 Task: Declare an array of objects representing planets with name and distance from the sun properties in JavaScript.
Action: Mouse moved to (233, 183)
Screenshot: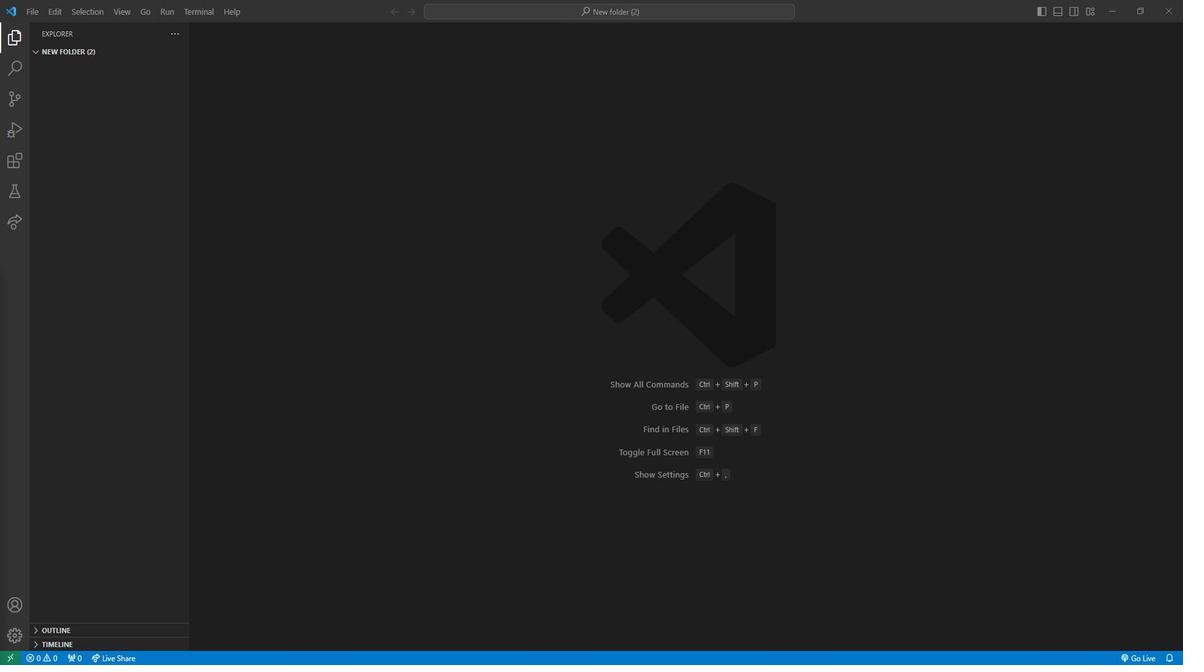 
Action: Mouse pressed left at (233, 183)
Screenshot: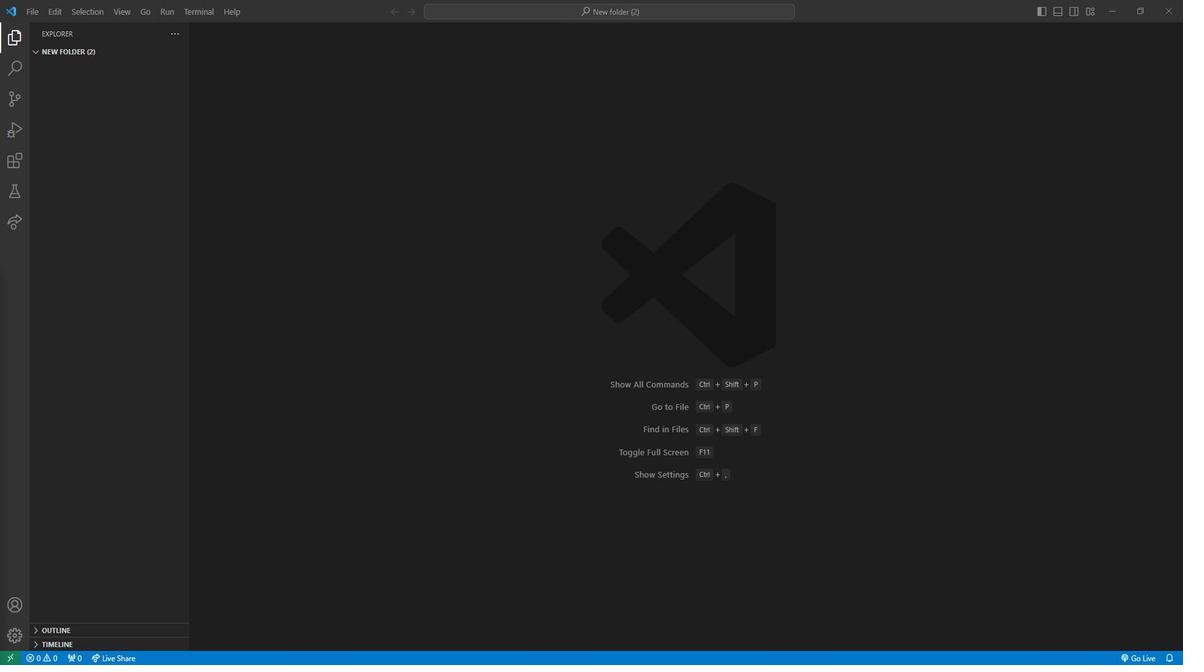 
Action: Mouse moved to (233, 183)
Screenshot: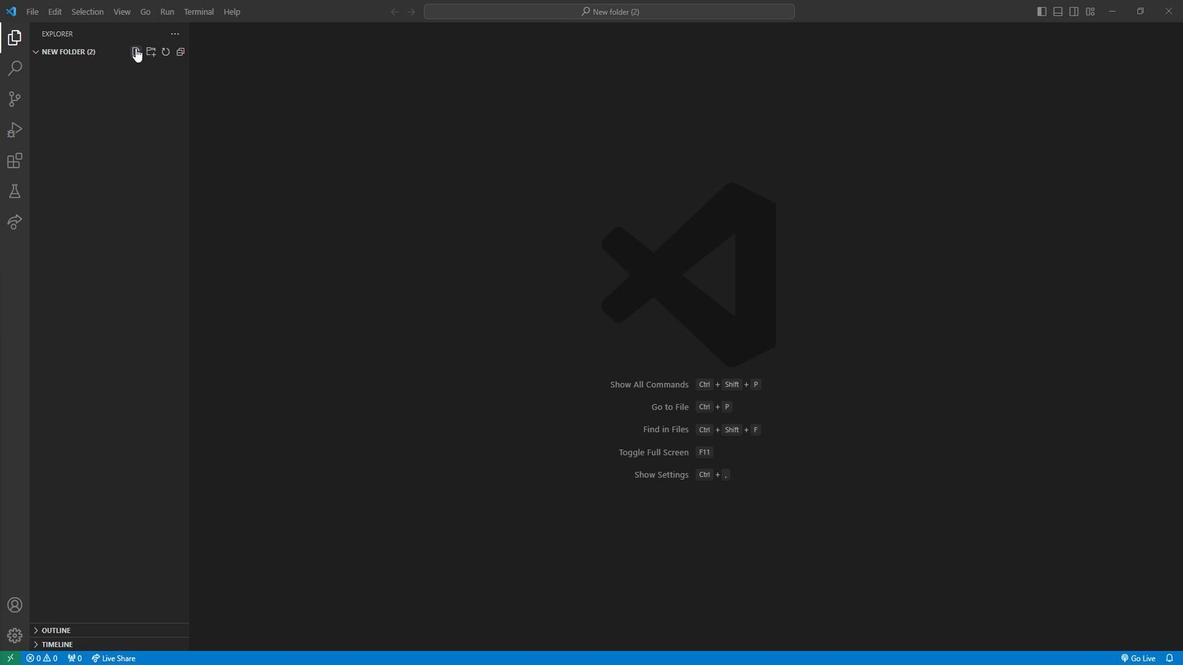 
Action: Mouse pressed left at (233, 183)
Screenshot: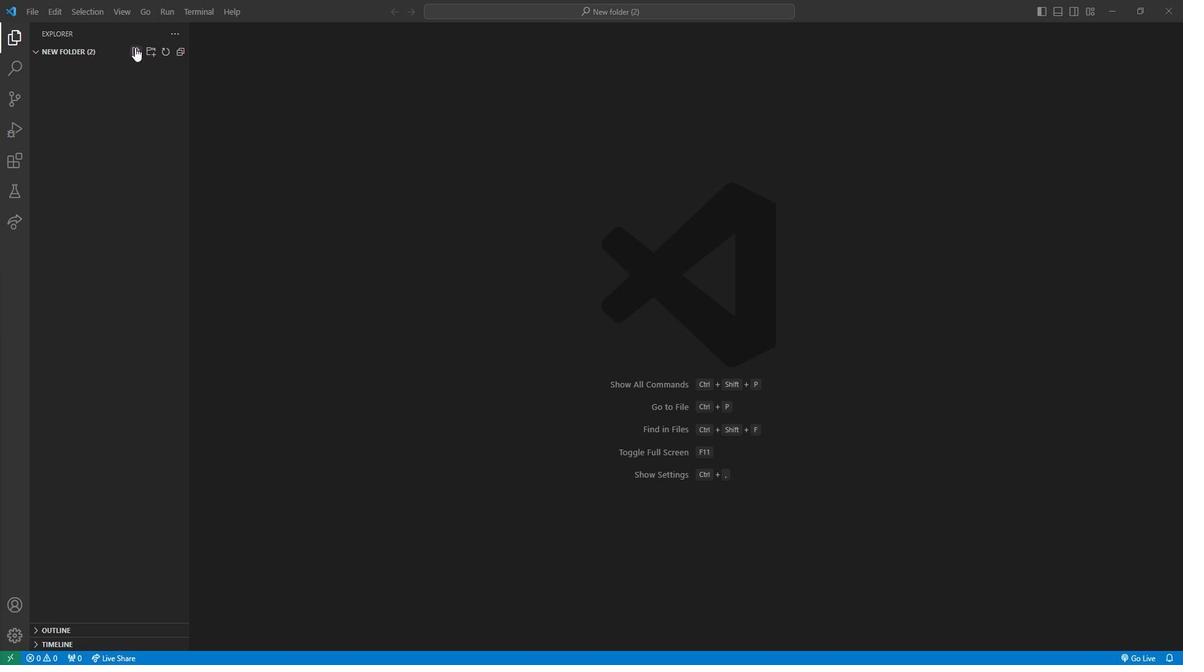 
Action: Mouse moved to (233, 183)
Screenshot: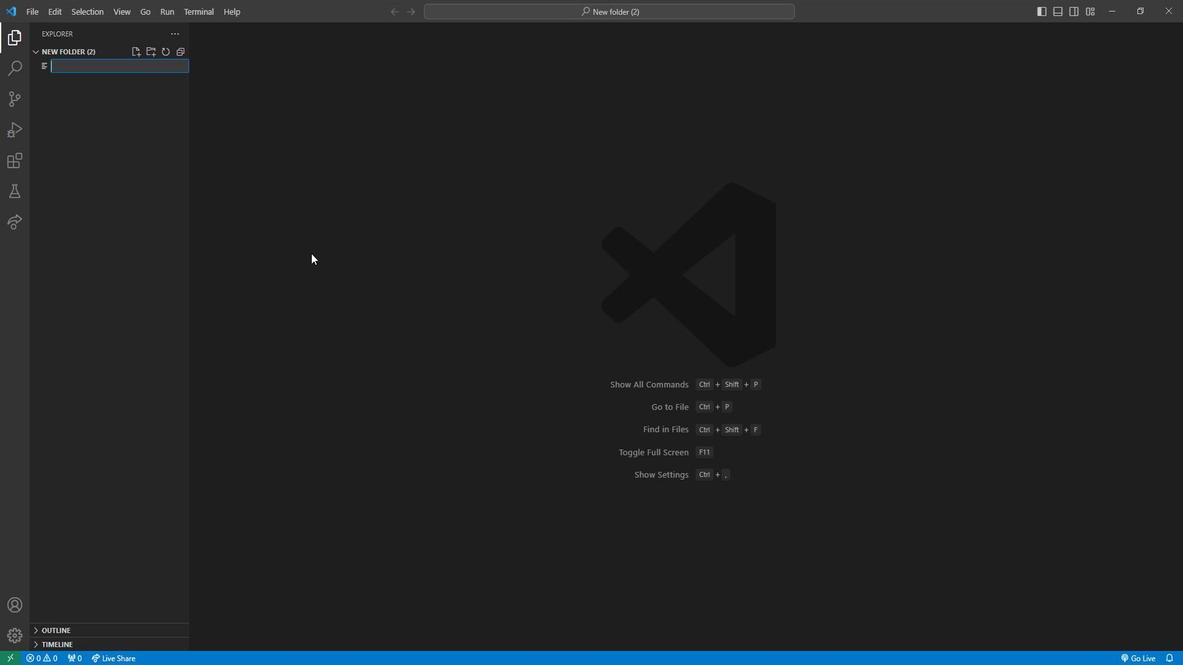 
Action: Key pressed 1.js<Key.enter>//<Key.caps_lock>A<Key.caps_lock>rray<Key.space>of<Key.space>planet<Key.space>objects<Key.enter>cob<Key.backspace>nst<Key.space>planets<Key.space>=<Key.space>[<Key.enter><Key.shift_r>{<Key.space>name<Key.shift_r>:<Key.space>'<Key.caps_lock>M<Key.caps_lock>ercury<Key.right>,<Key.space>distance<Key.caps_lock>F<Key.caps_lock>rom<Key.caps_lock>S<Key.caps_lock>un<Key.shift_r>:<Key.space>36<Key.right>,<Key.enter><Key.shift_r>{<Key.space>b<Key.backspace>name<Key.shift_r>:<Key.space>'<Key.caps_lock>V<Key.caps_lock>enus<Key.right>,<Key.space>distance<Key.caps_lock>F<Key.caps_lock>rom<Key.caps_lock>S<Key.caps_lock>un<Key.shift_r>:<Key.space>67<Key.space><Key.up><Key.right><Key.space><Key.down>,<Key.enter><Key.shift_r>{<Key.space>name<Key.shift_r>:<Key.space>'<Key.caps_lock>E<Key.caps_lock>arth<Key.right>,<Key.space>distance<Key.caps_lock>F<Key.caps_lock>rom<Key.caps_lock>S<Key.caps_lock>un<Key.shift_r>:<Key.space>93<Key.space><Key.right>,<Key.enter><Key.shift_r>{<Key.space>name<Key.shift_r>:<Key.space>'<Key.caps_lock>M<Key.caps_lock>ars<Key.right>,<Key.space>distance<Key.caps_lock>F<Key.caps_lock>rom<Key.space><Key.backspace><Key.caps_lock>S<Key.caps_lock>un<Key.shift_r>:<Key.space>142<Key.space><Key.right>,<Key.enter><Key.shift_r>{<Key.space>name<Key.shift_r>:<Key.space>'<Key.caps_lock>H<Key.backspace>J<Key.caps_lock>upiter<Key.right>,<Key.space>distance<Key.caps_lock>F<Key.caps_lock>rom<Key.caps_lock>S<Key.caps_lock>un<Key.shift_r>:<Key.space>886<Key.right>;<Key.left><Key.space><Key.right><Key.left><Key.left><Key.left><Key.right><Key.right><Key.backspace><Key.left><Key.space><Key.backspace><Key.backspace><Key.backspace><Key.backspace>484<Key.space><Key.right><Key.right><Key.backspace>,<Key.enter><Key.shift_r><Key.shift_r>{n<Key.backspace><Key.space>name<Key.shift_r>:<Key.space>'<Key.caps_lock><Key.caps_lock>a<Key.backspace><Key.caps_lock>S<Key.caps_lock>aturn<Key.right>,<Key.space>distance<Key.caps_lock>F<Key.caps_lock>rom<Key.caps_lock>S<Key.caps_lock>un<Key.shift_r>:<Key.space>886<Key.right><Key.left><Key.space><Key.right>,<Key.enter><Key.shift_r>{<Key.space>nam<Key.caps_lock><Key.caps_lock>e<Key.shift_r>:<Key.space>'<Key.caps_lock>U<Key.caps_lock>ranus<Key.right>,<Key.space>distance<Key.caps_lock>F<Key.caps_lock>rom<Key.caps_lock>S<Key.caps_lock>un<Key.shift_r>:<Key.space>1782<Key.space><Key.right>,<Key.enter><Key.shift_r>{<Key.space>name<Key.shift_r>:<Key.space>'<Key.caps_lock>N<Key.caps_lock>eptune<Key.right>,<Key.space>distance<Key.caps_lock>F<Key.caps_lock>rom<Key.caps_lock>S<Key.caps_lock>un<Key.shift_r>:<Key.space>2793<Key.right>,<Key.down>;<Key.enter><Key.enter>//<Key.caps_lock>A<Key.caps_lock>ccessing<Key.space>individual<Key.space>planet<Key.space>properties<Key.enter>console.log<Key.shift_r>(planet[2<Key.right>.name<Key.right>;<Key.enter>console.log<Key.shift_r>(planet[5<Key.right>.distance
Screenshot: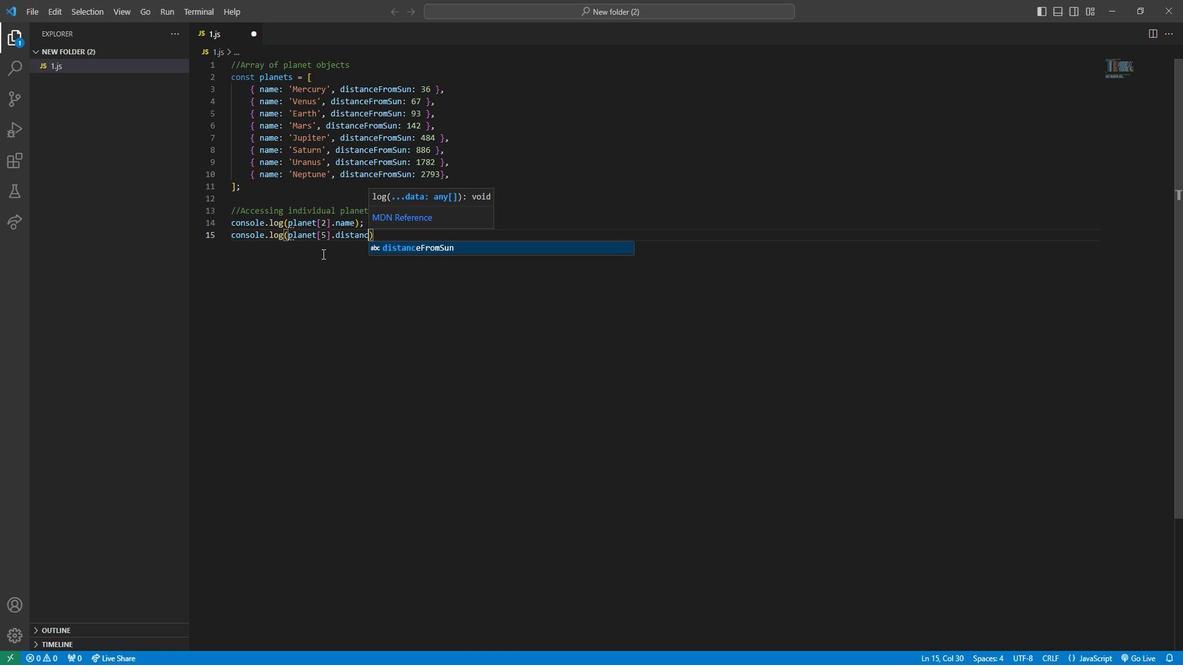
Action: Mouse moved to (233, 183)
Screenshot: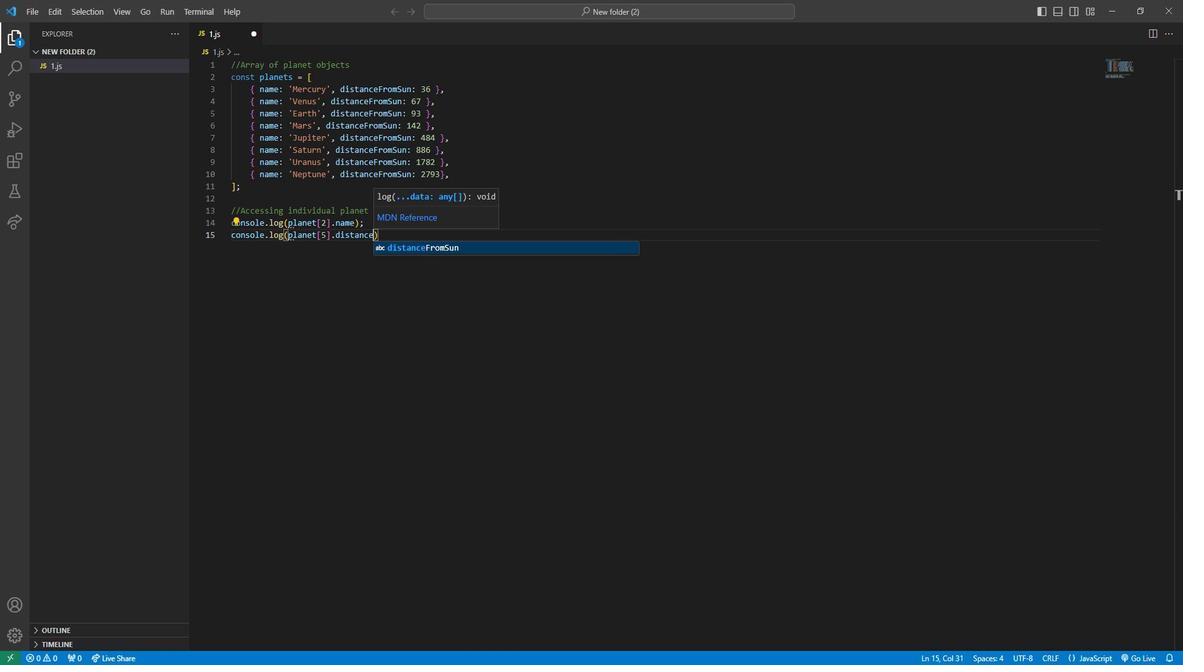 
Action: Mouse scrolled (233, 183) with delta (0, 0)
Screenshot: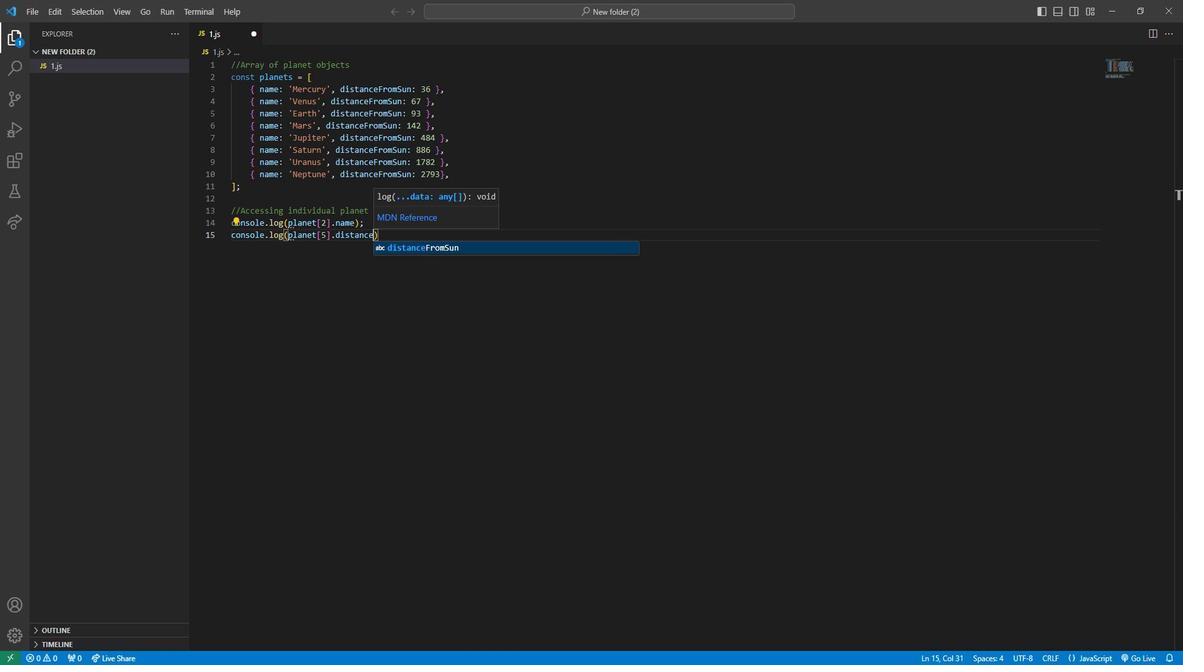 
Action: Mouse moved to (233, 183)
Screenshot: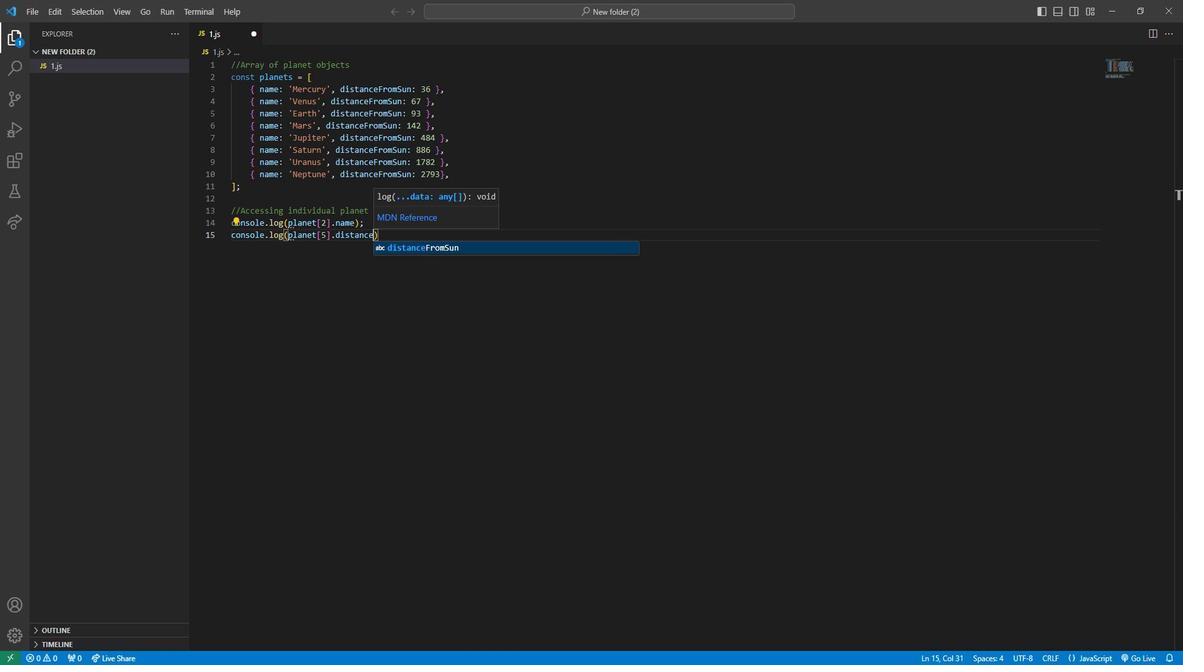 
Action: Mouse scrolled (233, 183) with delta (0, 0)
Screenshot: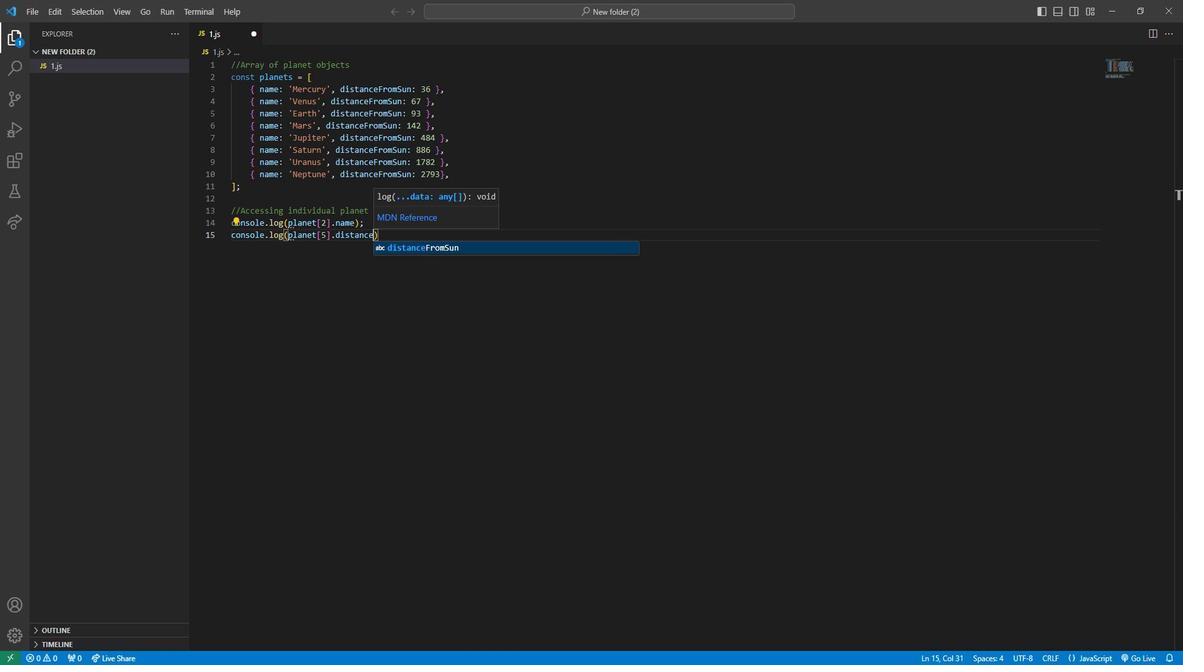 
Action: Mouse scrolled (233, 183) with delta (0, 0)
Screenshot: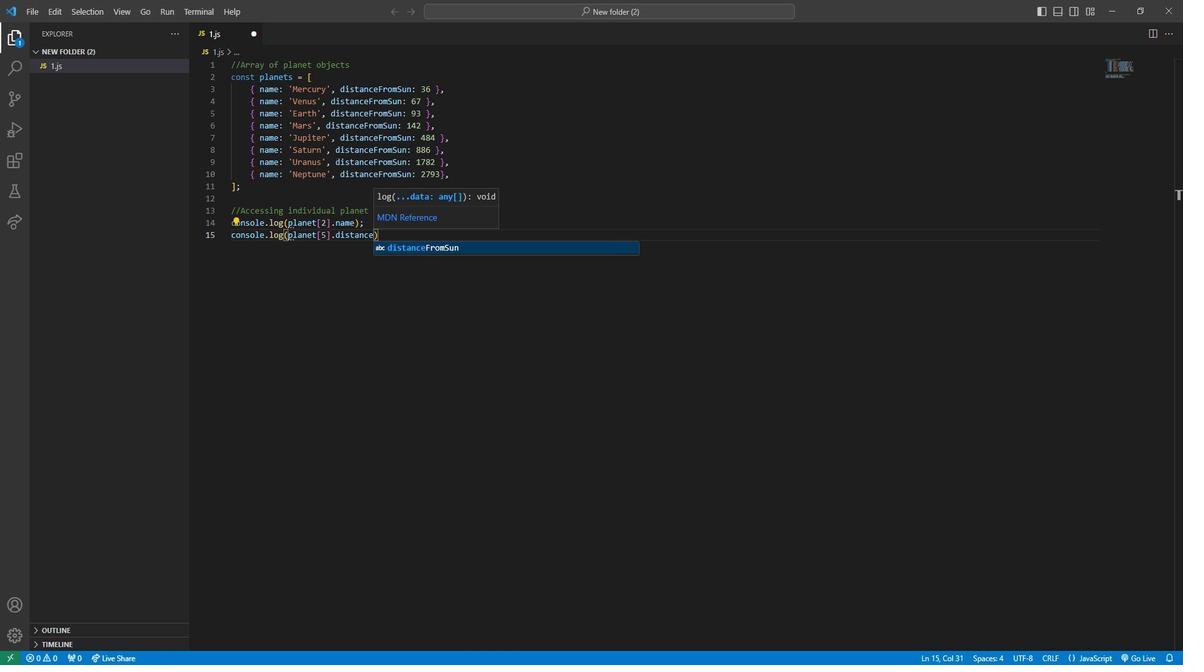 
Action: Mouse moved to (233, 183)
Screenshot: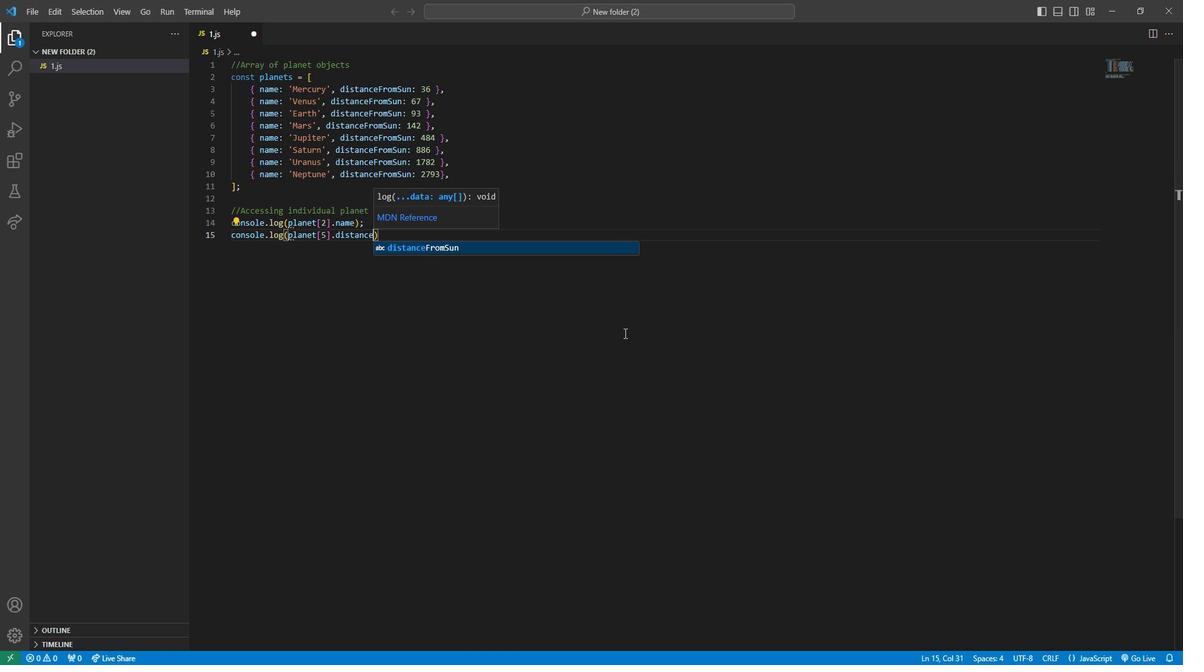 
Action: Key pressed <Key.caps_lock>F<Key.caps_lock>rom<Key.caps_lock>S<Key.caps_lock>un<Key.right>;ctrl+S
Screenshot: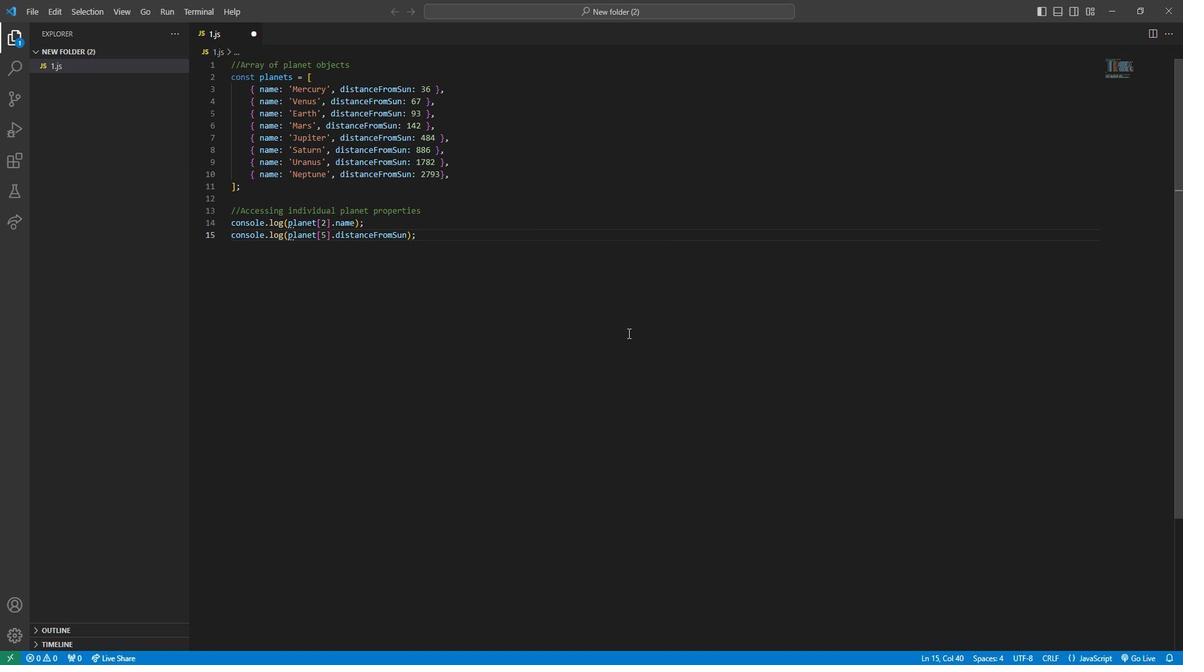 
Action: Mouse moved to (233, 183)
Screenshot: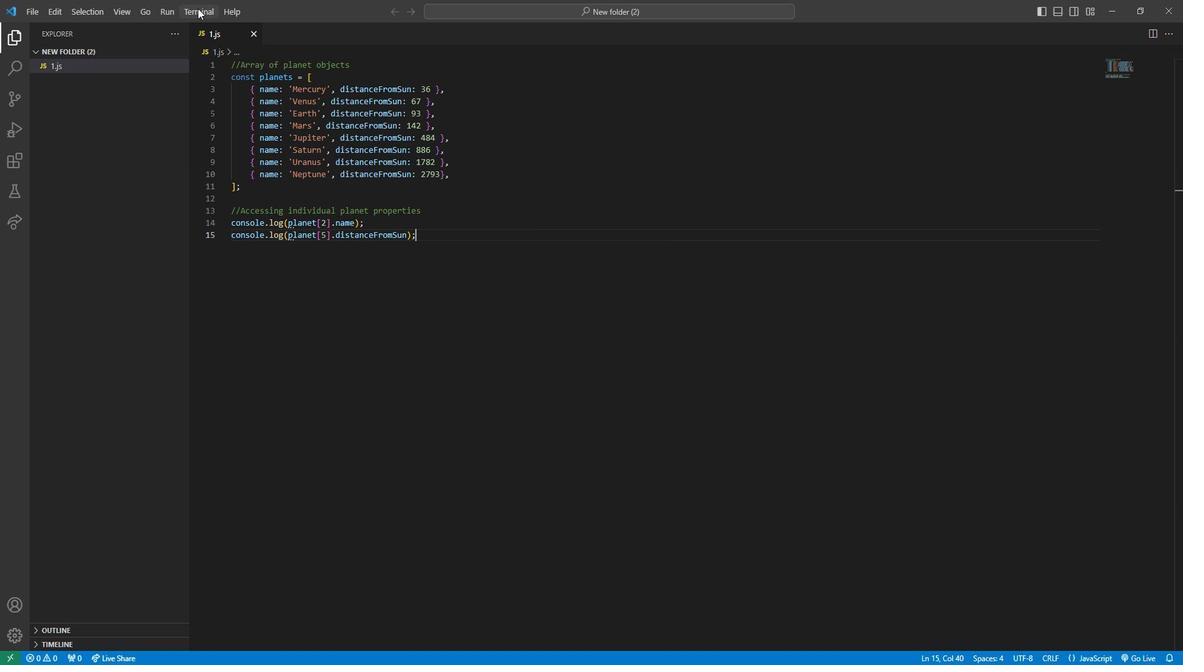 
Action: Mouse pressed left at (233, 183)
Screenshot: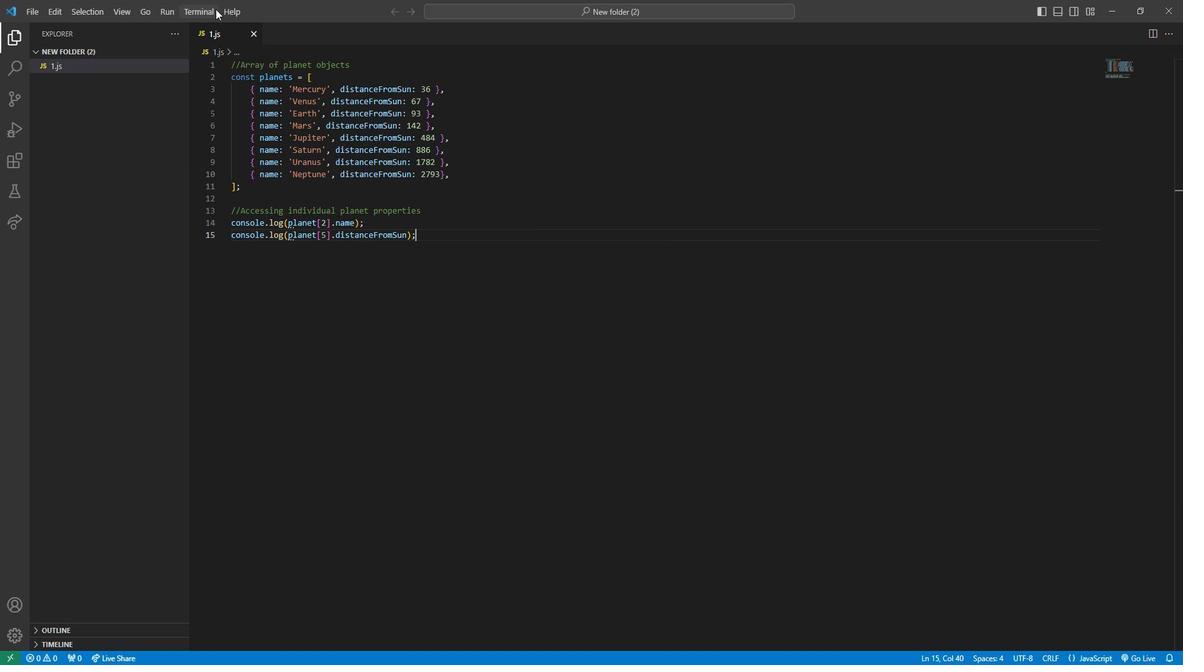 
Action: Mouse moved to (233, 183)
Screenshot: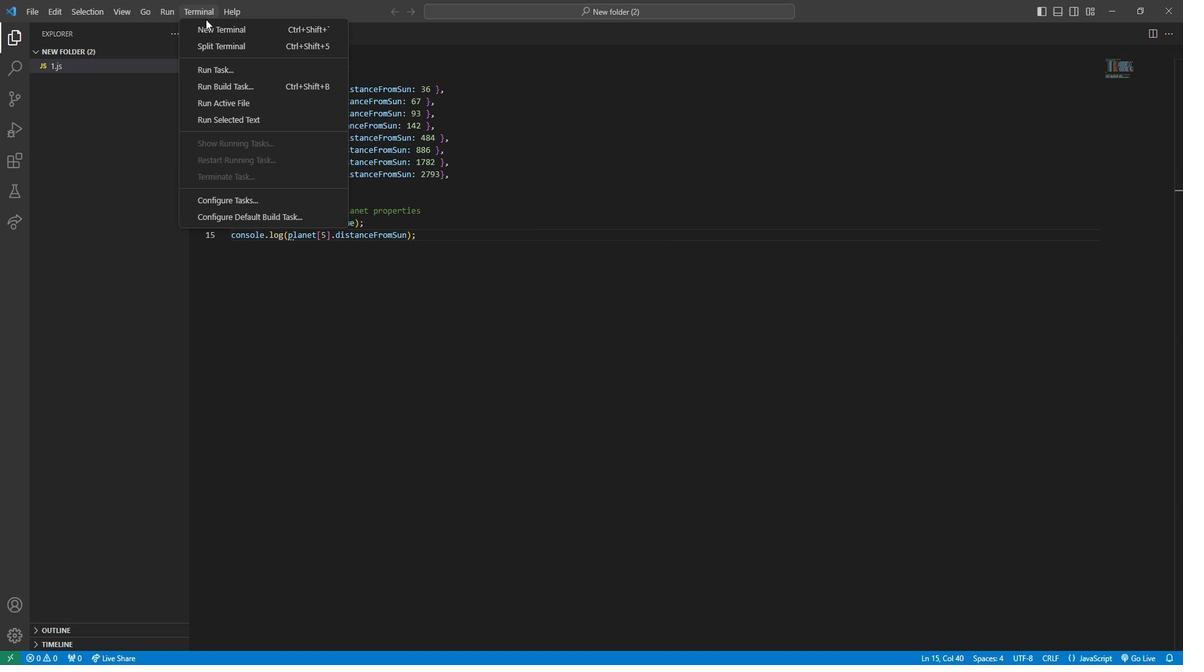 
Action: Mouse pressed left at (233, 183)
Screenshot: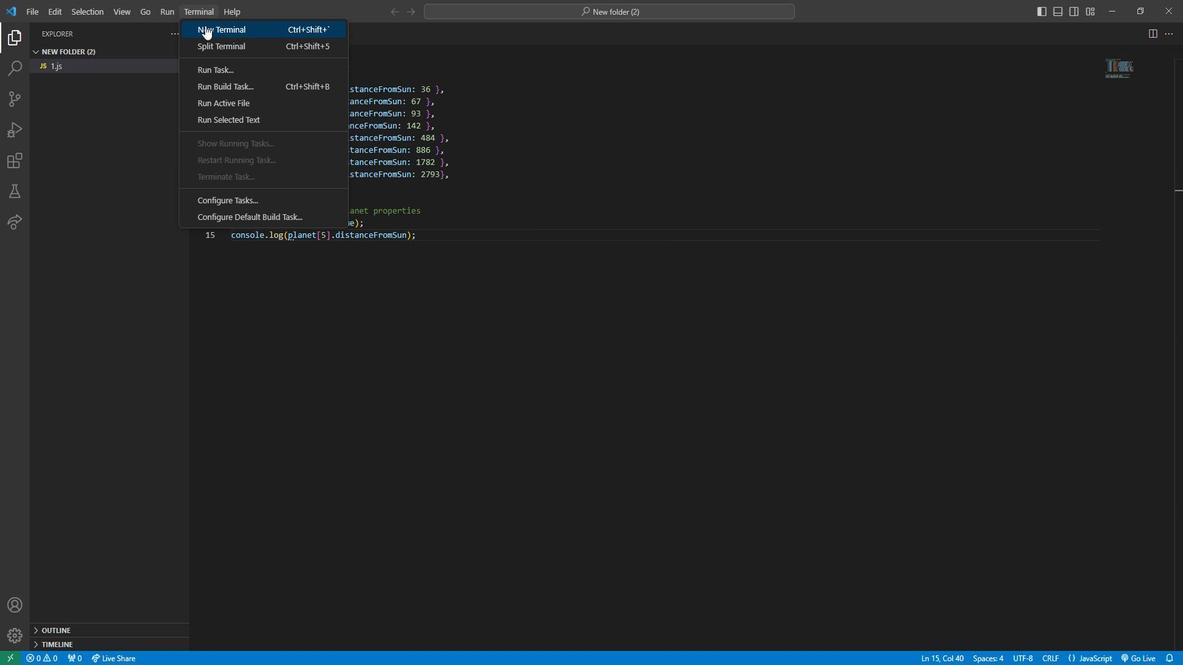
Action: Mouse moved to (233, 183)
Screenshot: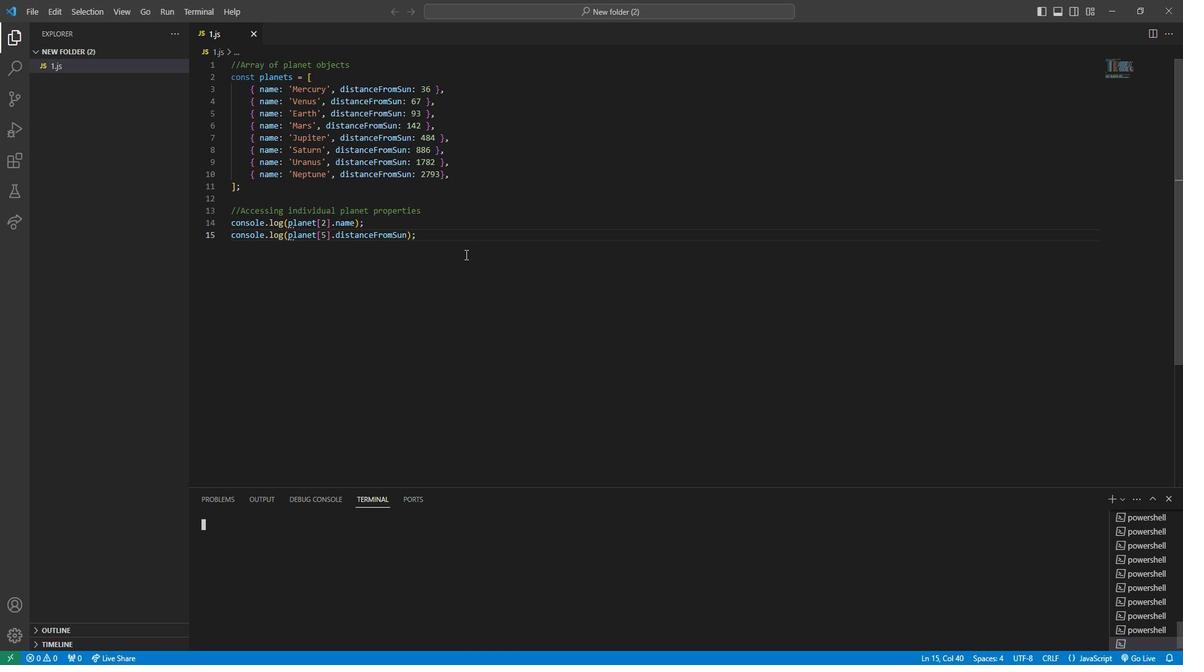 
Action: Key pressed node<Key.space>1.js<Key.enter>
Screenshot: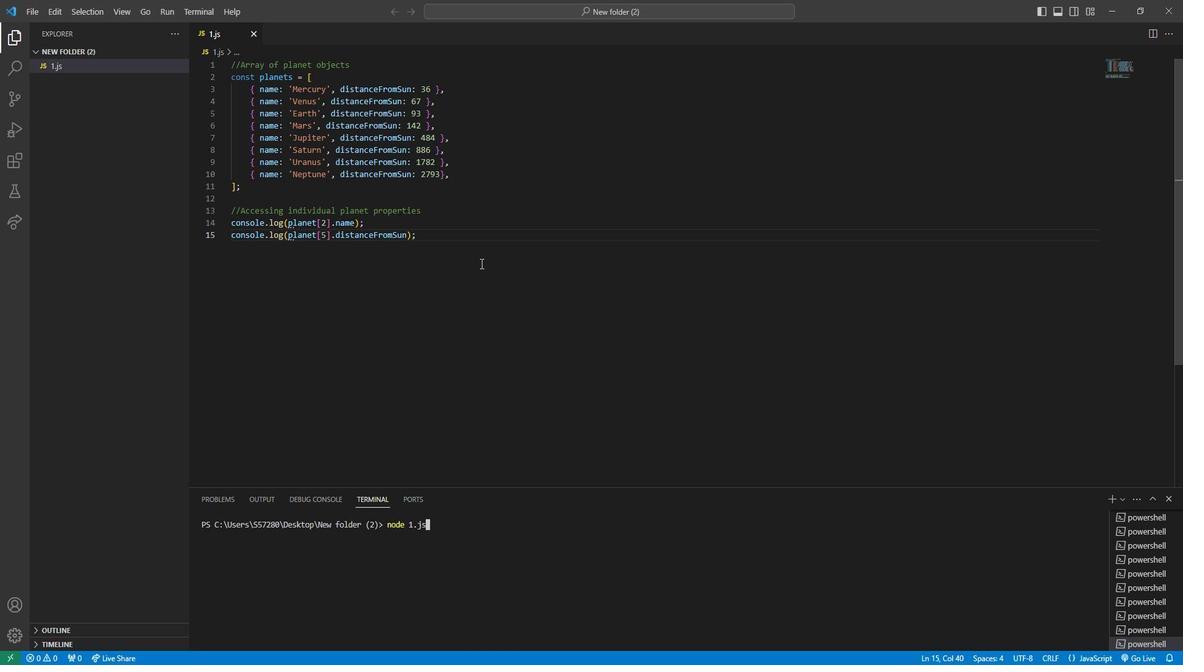 
Action: Mouse moved to (233, 183)
Screenshot: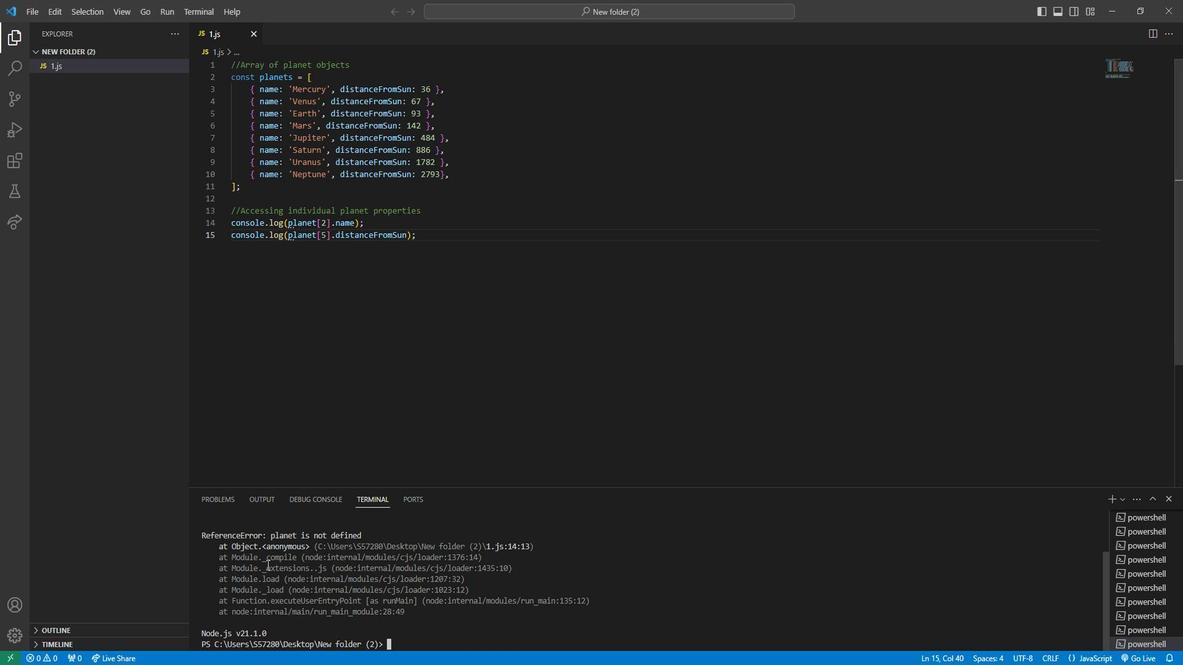 
Action: Mouse scrolled (233, 183) with delta (0, 0)
Screenshot: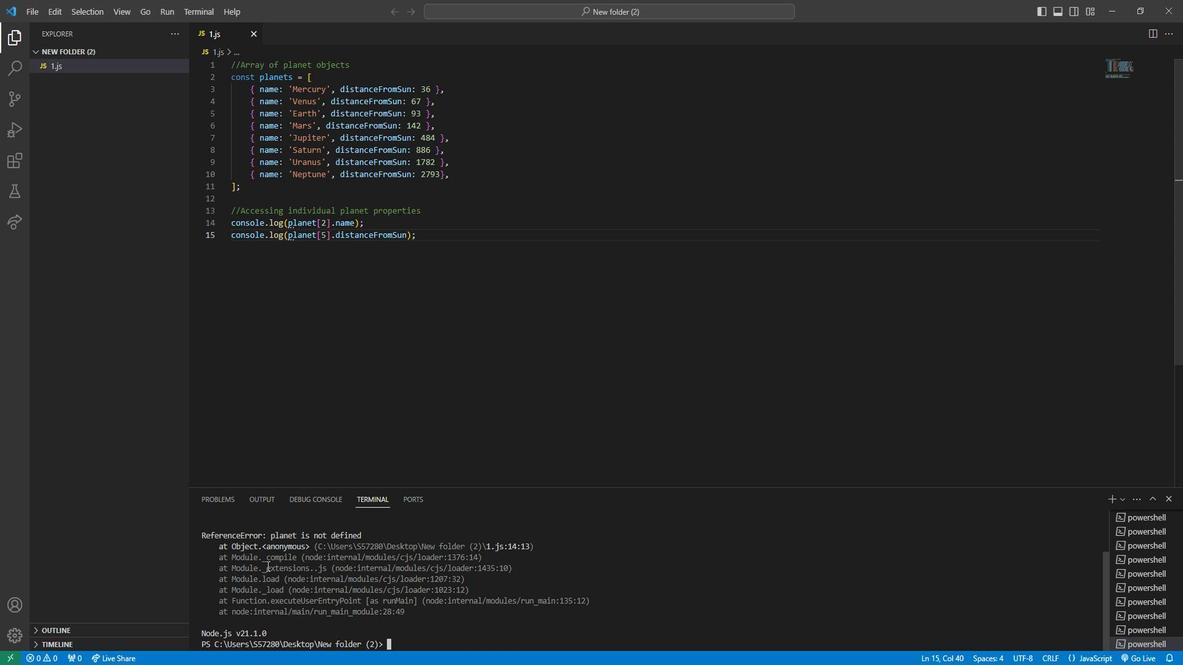 
Action: Mouse scrolled (233, 183) with delta (0, 0)
Screenshot: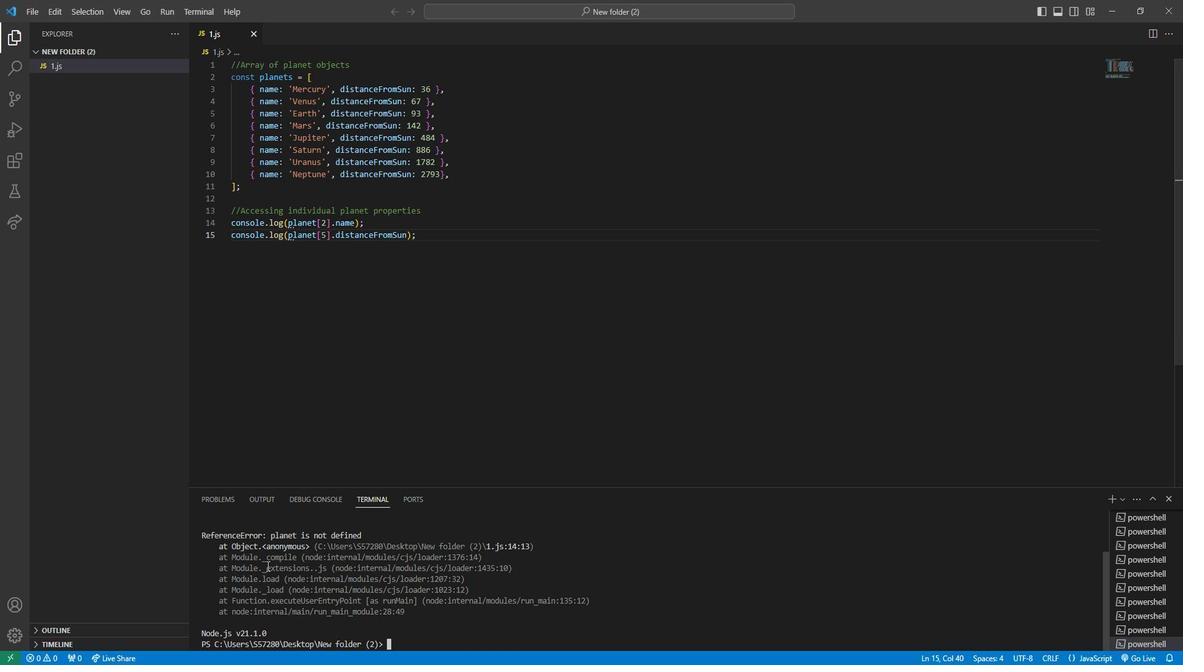 
Action: Mouse moved to (233, 183)
Screenshot: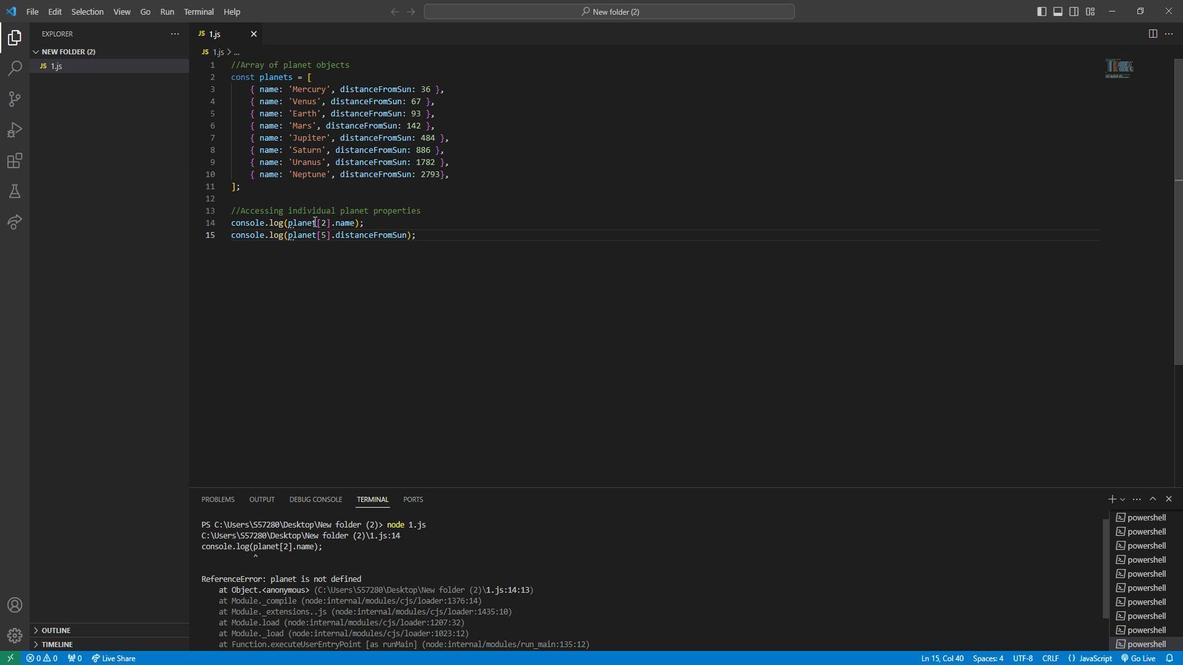 
Action: Mouse pressed left at (233, 183)
Screenshot: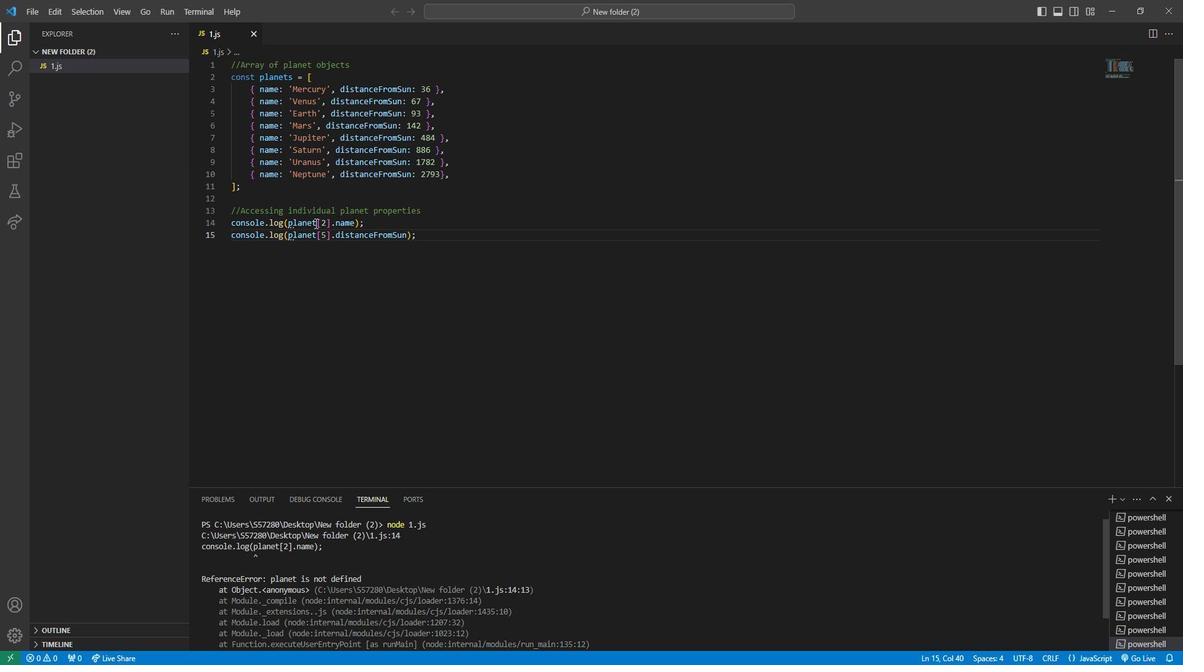 
Action: Mouse moved to (233, 183)
Screenshot: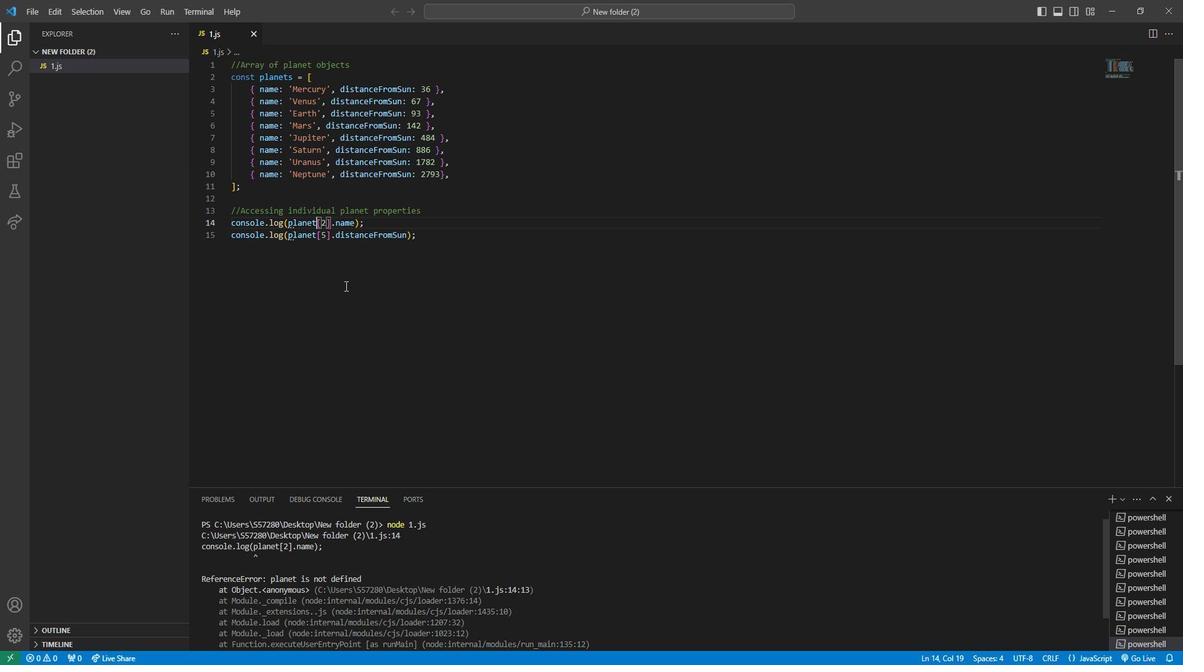 
Action: Key pressed s
Screenshot: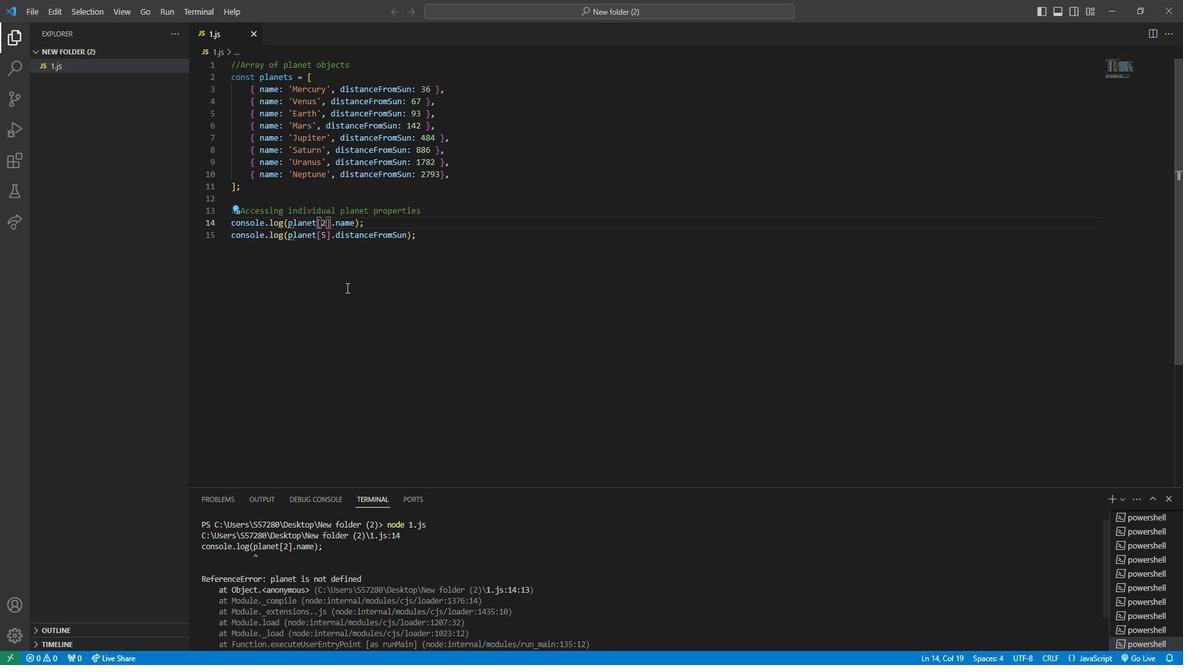 
Action: Mouse moved to (233, 183)
Screenshot: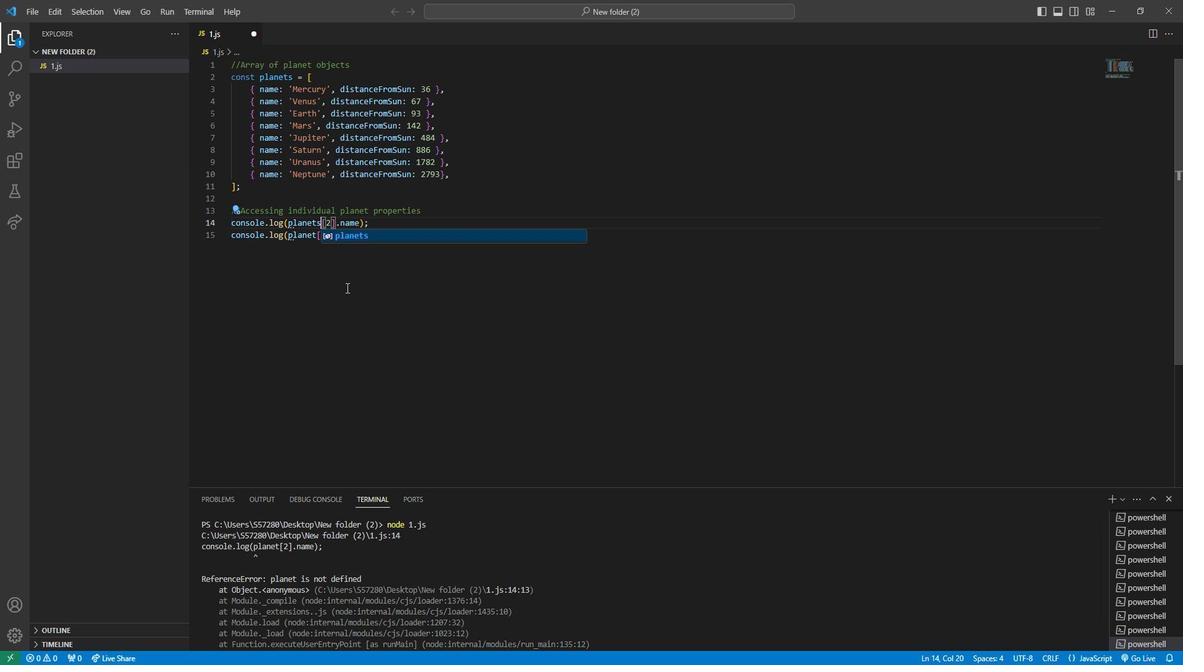 
Action: Key pressed ctrl+S
Screenshot: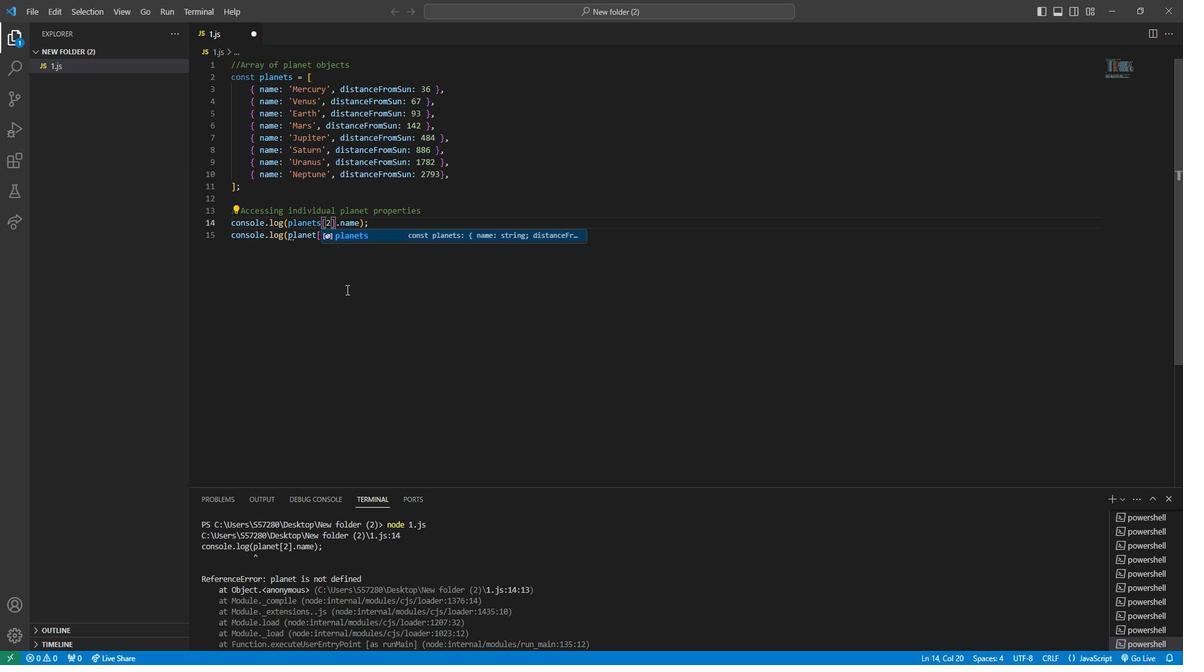 
Action: Mouse moved to (233, 183)
Screenshot: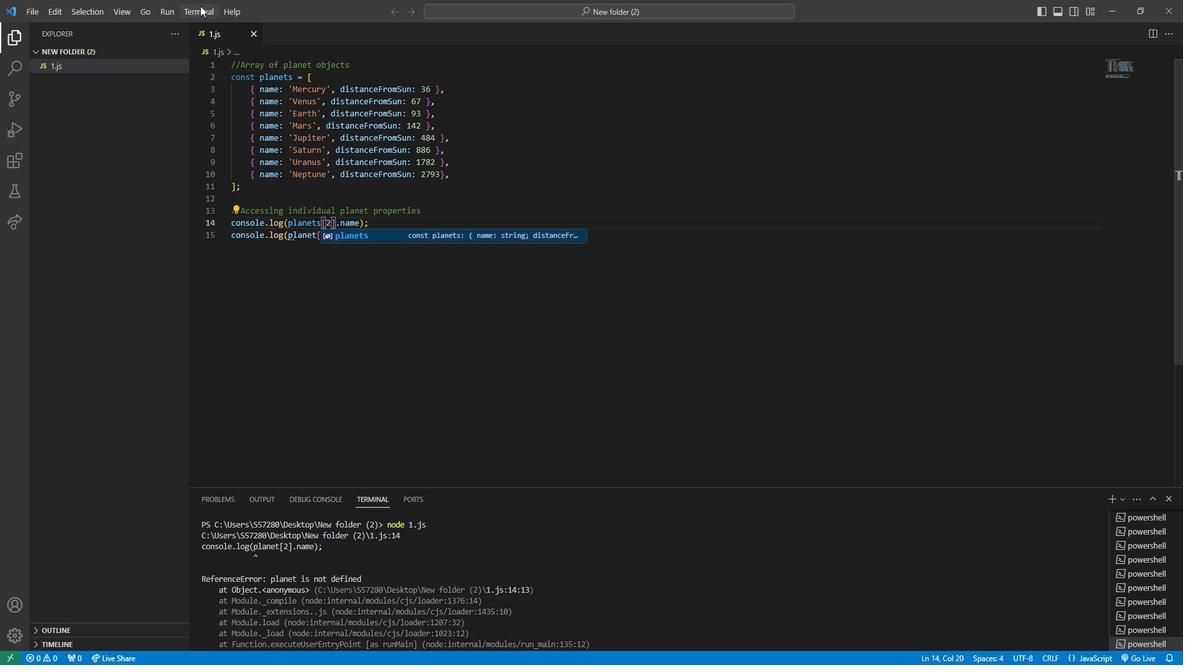 
Action: Mouse pressed left at (233, 183)
Screenshot: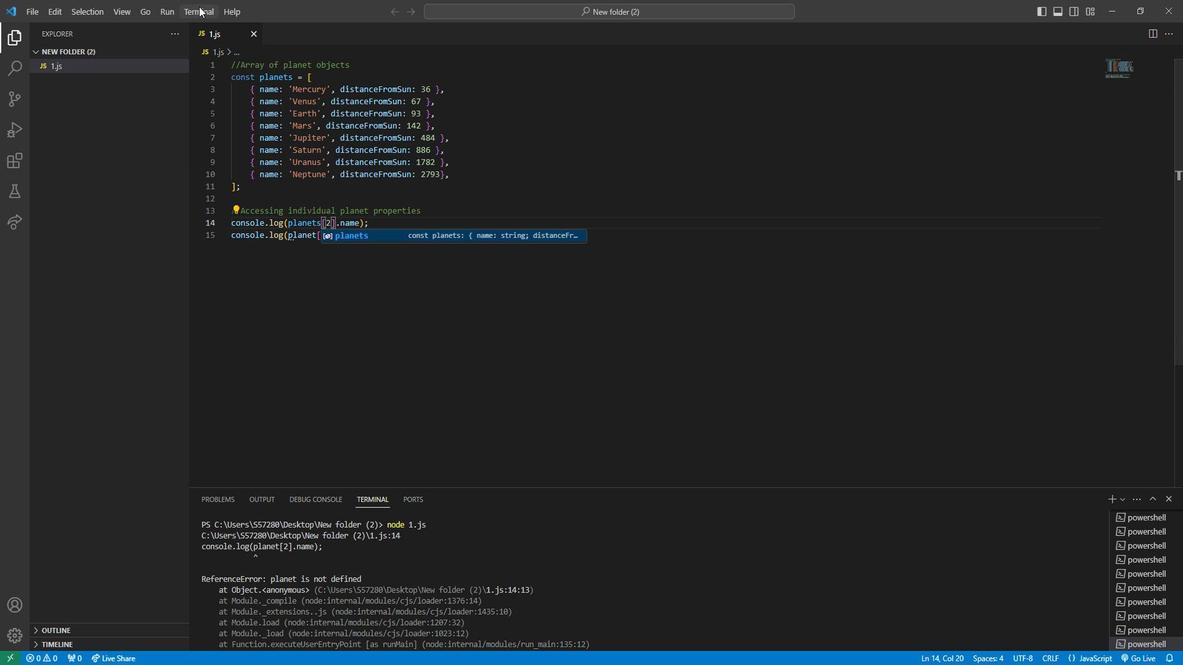 
Action: Mouse moved to (233, 183)
Screenshot: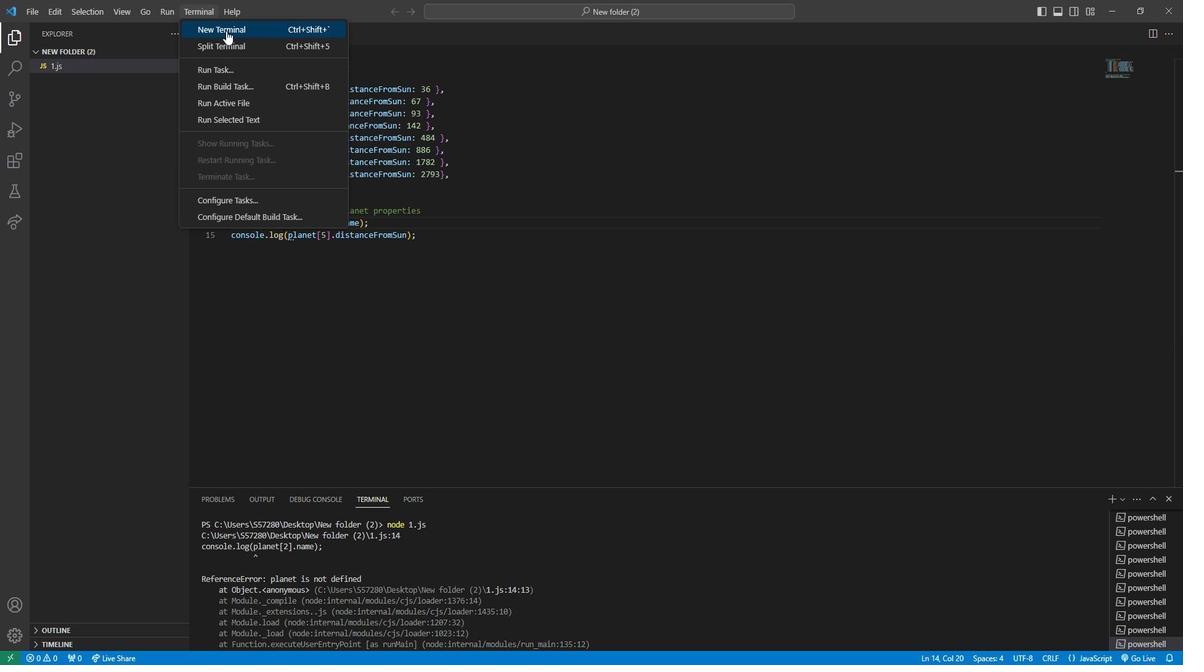 
Action: Mouse pressed left at (233, 183)
Screenshot: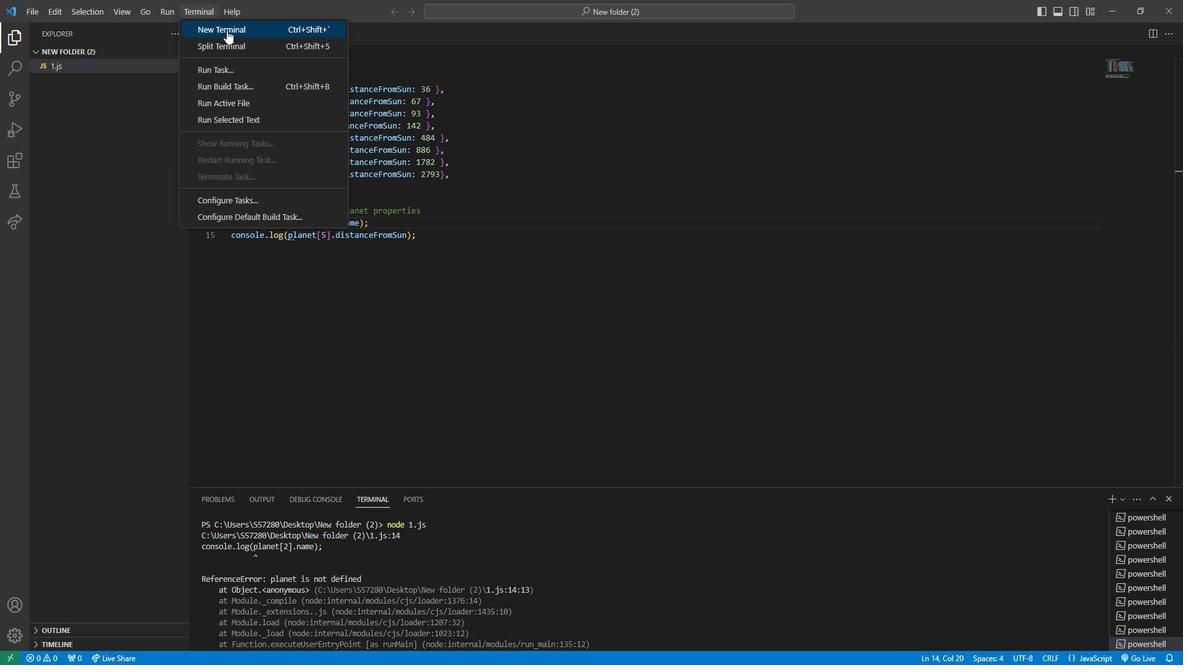 
Action: Mouse moved to (233, 183)
Screenshot: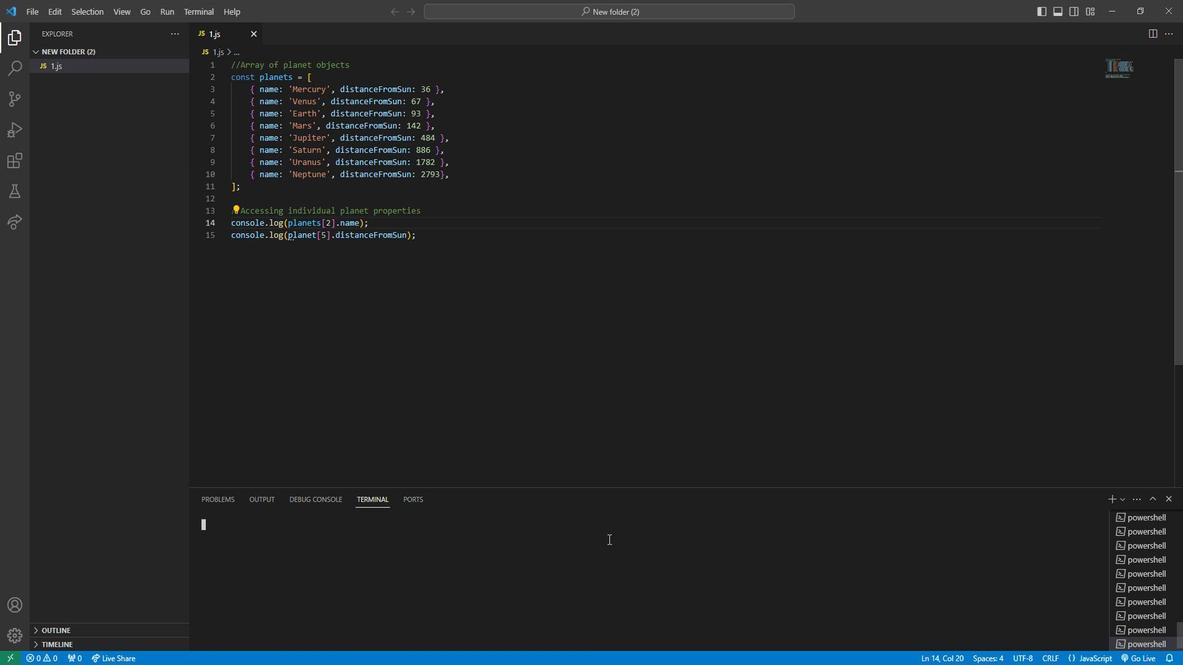 
Action: Key pressed node<Key.space>1.js<Key.enter>
Screenshot: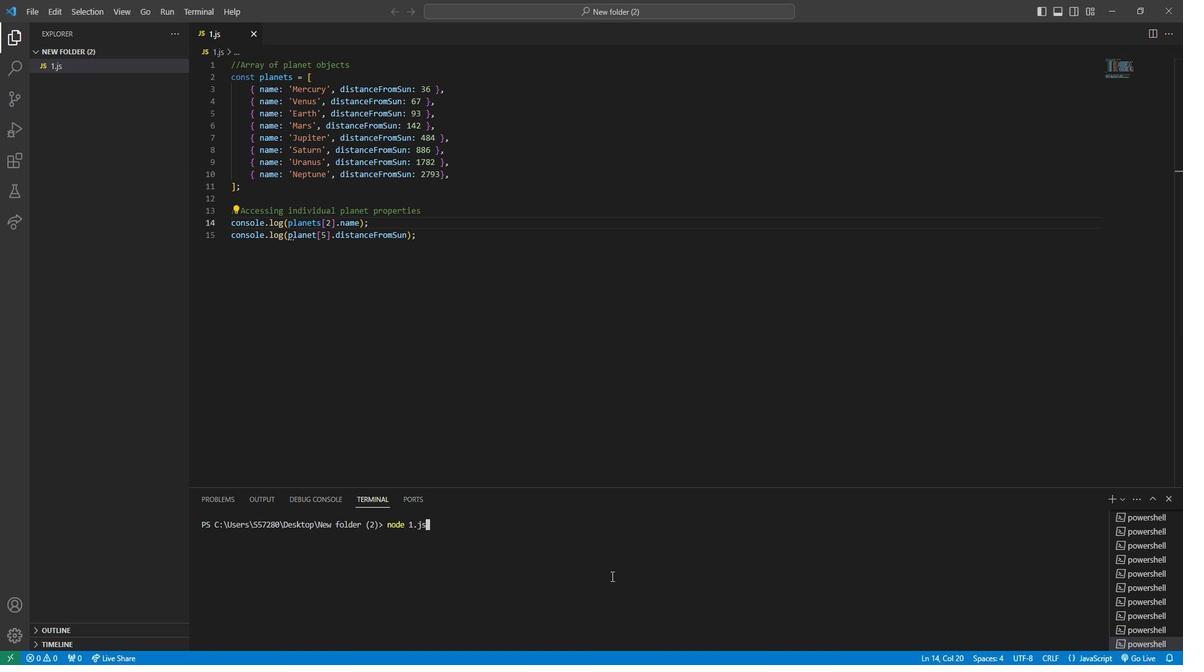 
Action: Mouse moved to (233, 183)
Screenshot: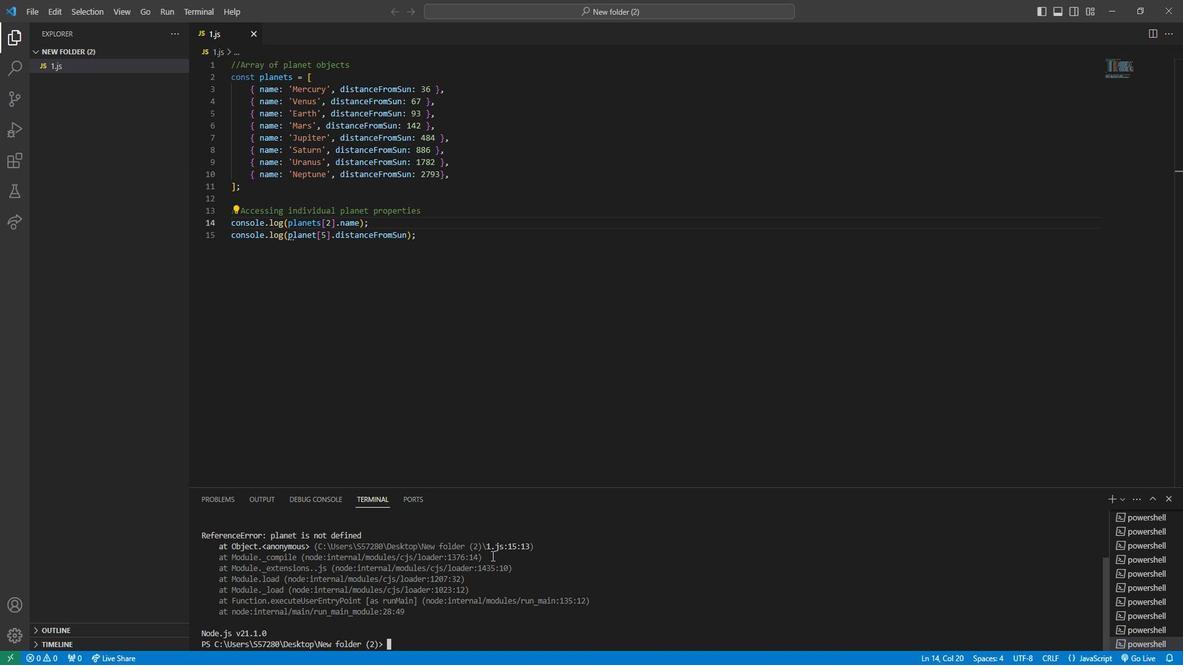 
Action: Mouse scrolled (233, 183) with delta (0, 0)
Screenshot: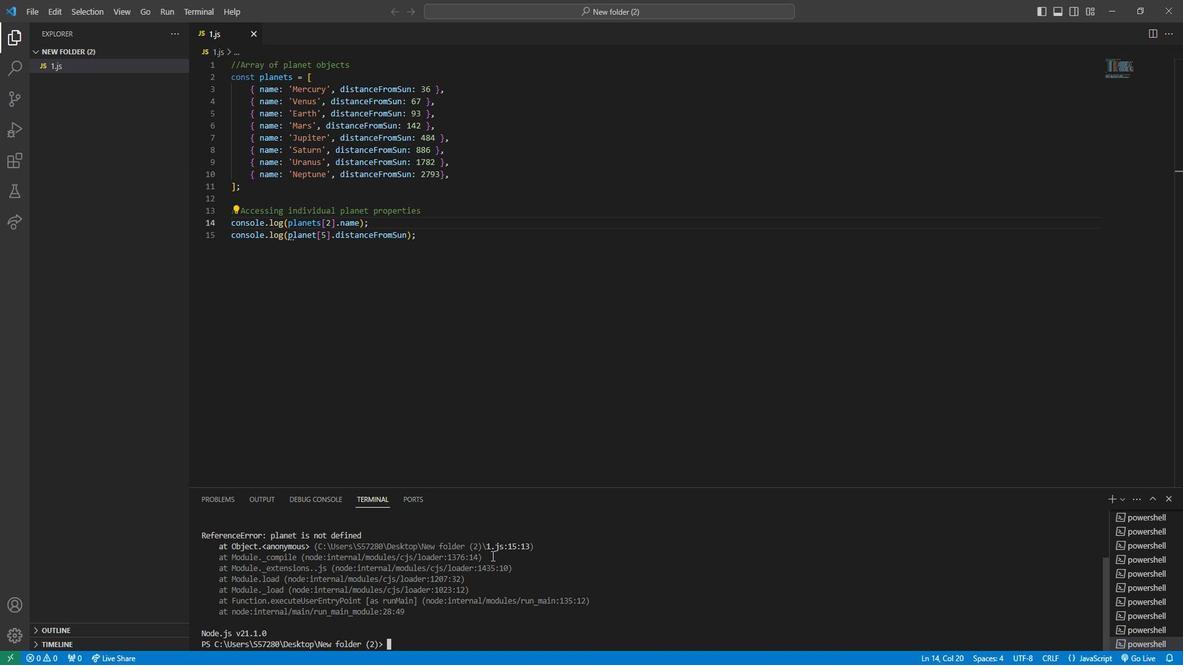 
Action: Mouse scrolled (233, 183) with delta (0, 0)
Screenshot: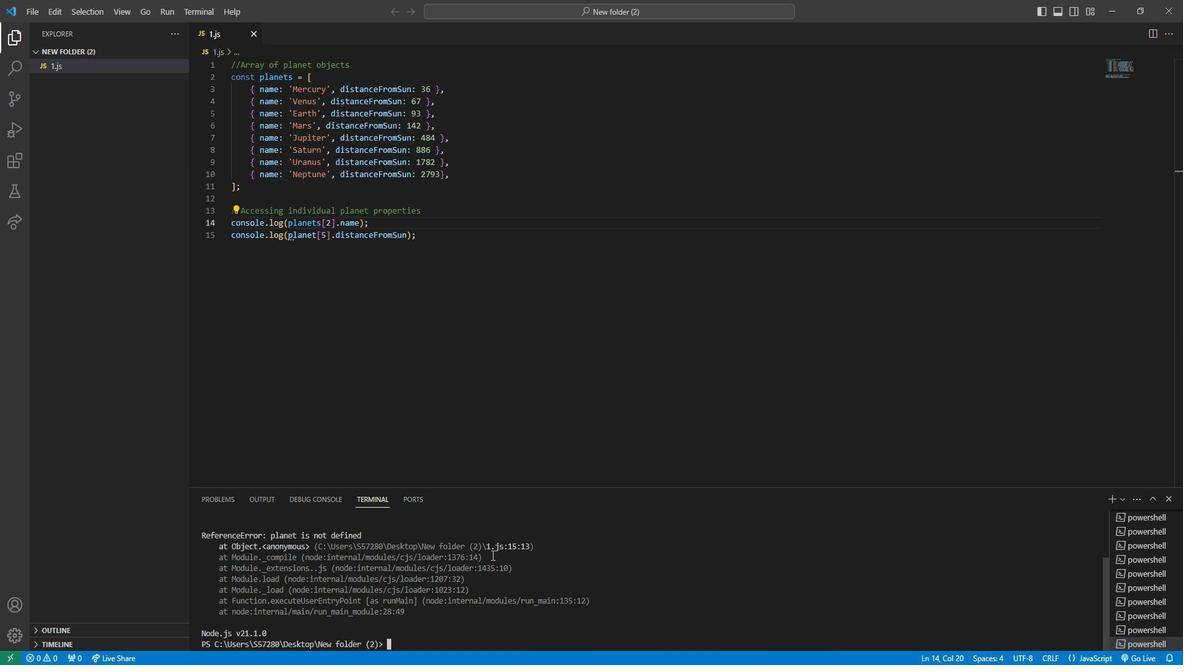 
Action: Mouse moved to (233, 183)
Screenshot: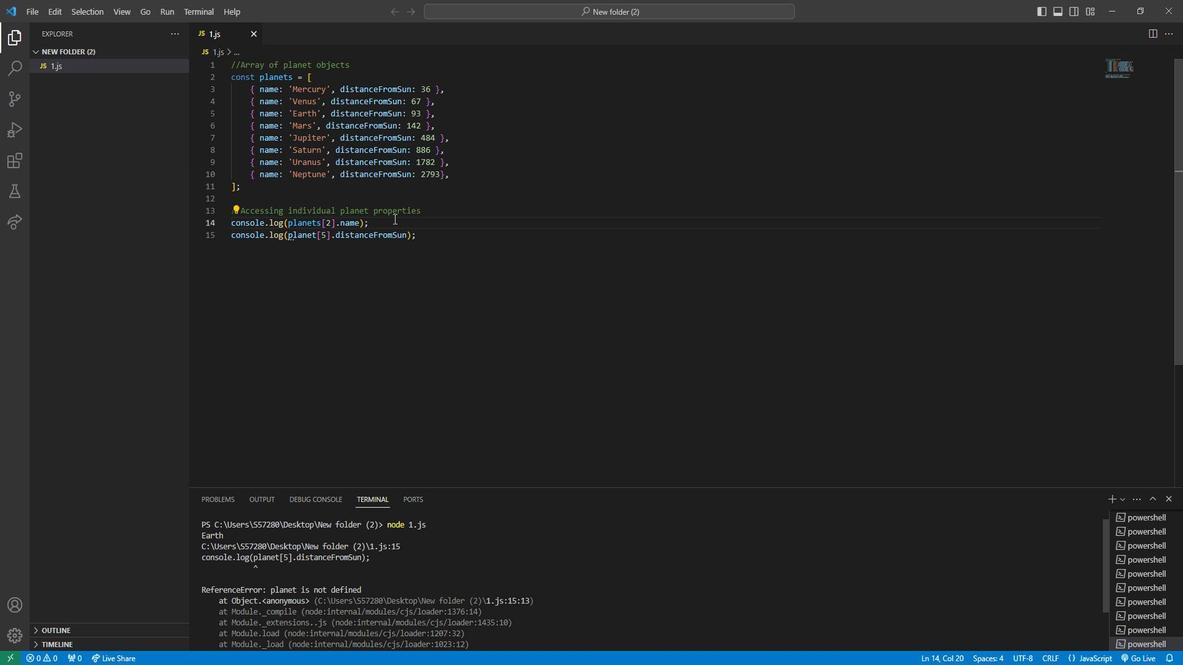 
Action: Mouse pressed left at (233, 183)
Screenshot: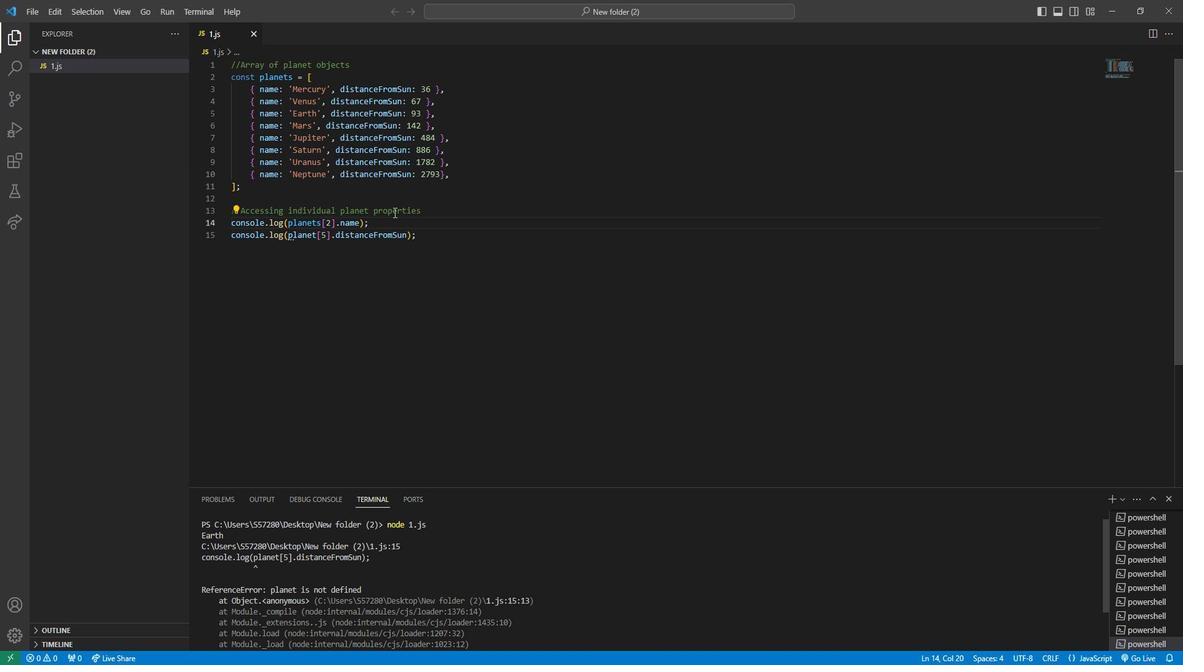 
Action: Mouse moved to (233, 183)
Screenshot: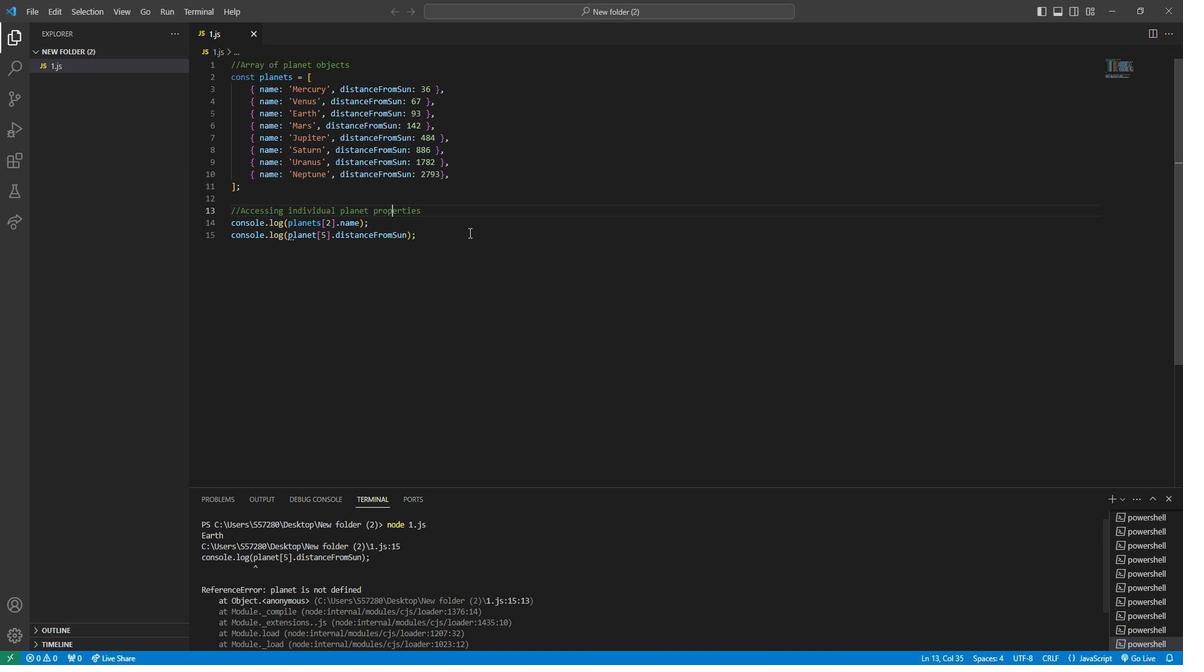 
Action: Mouse pressed left at (233, 183)
Screenshot: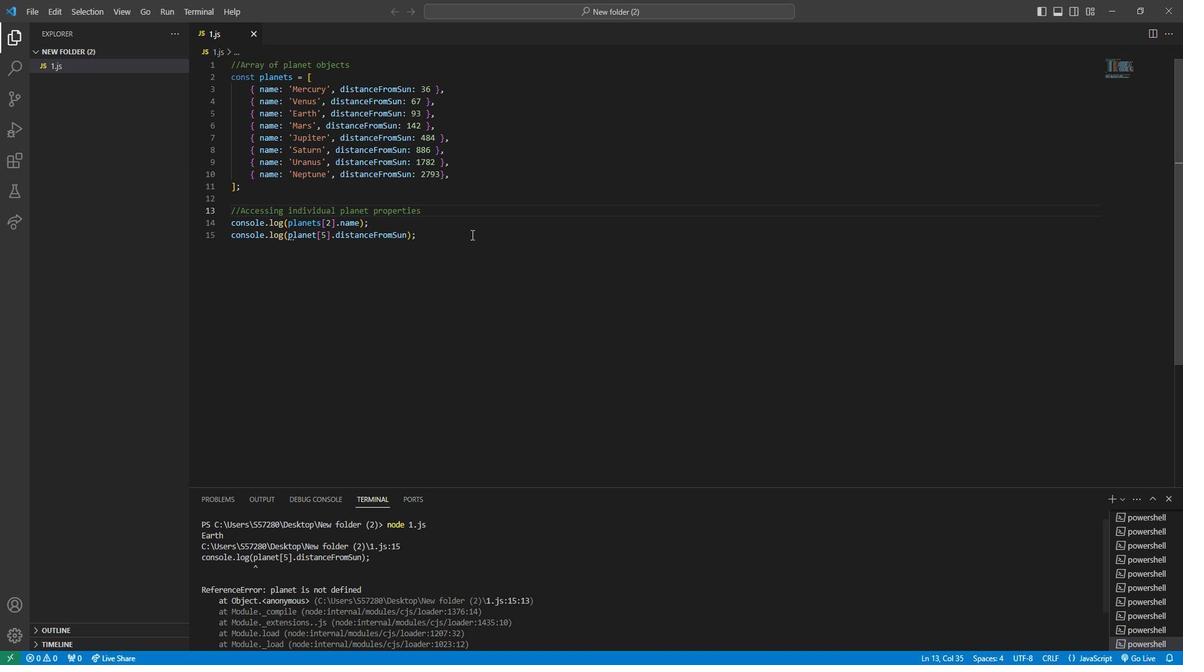 
Action: Key pressed ctrl+S
Screenshot: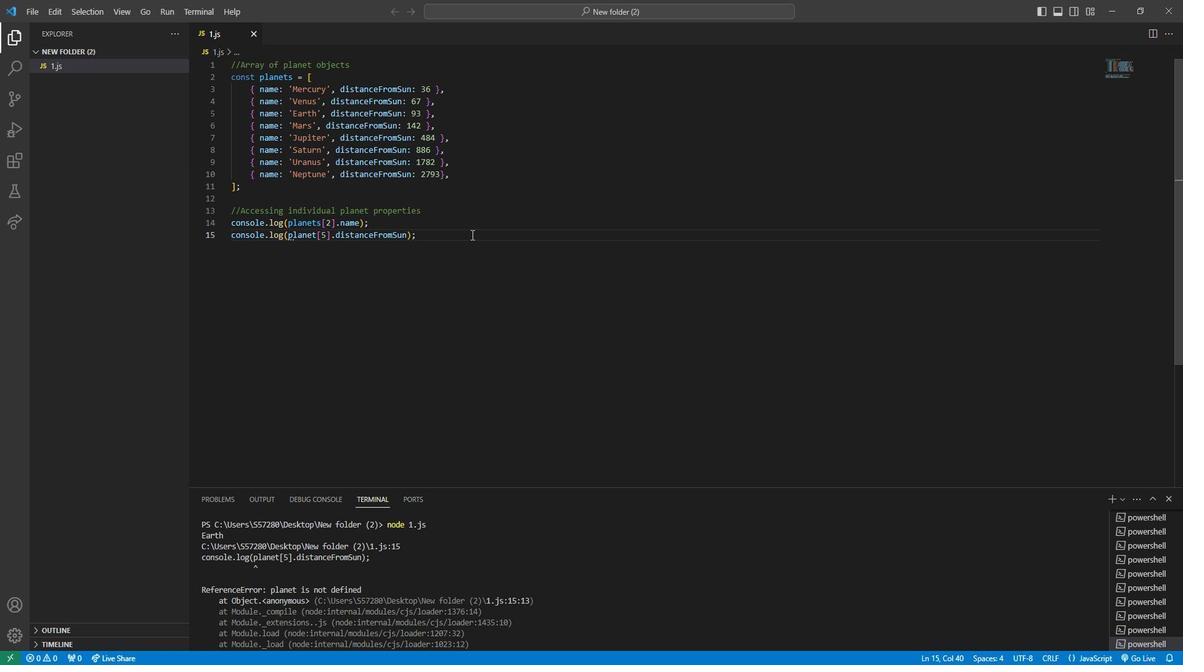 
Action: Mouse moved to (233, 183)
Screenshot: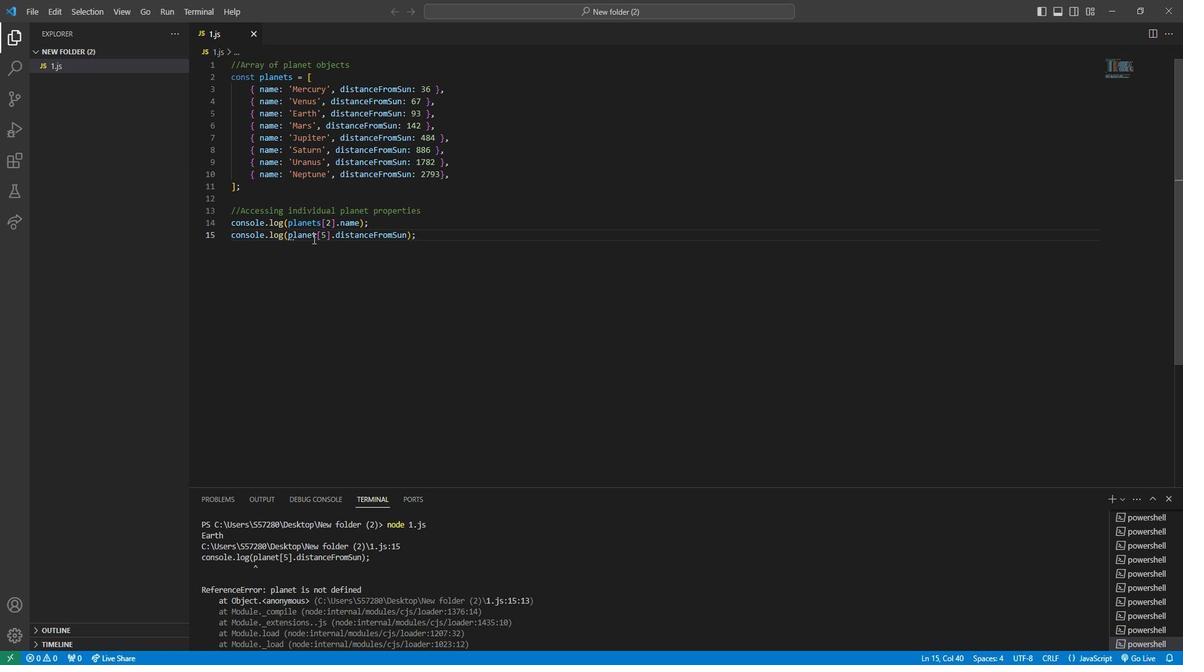 
Action: Mouse pressed left at (233, 183)
Screenshot: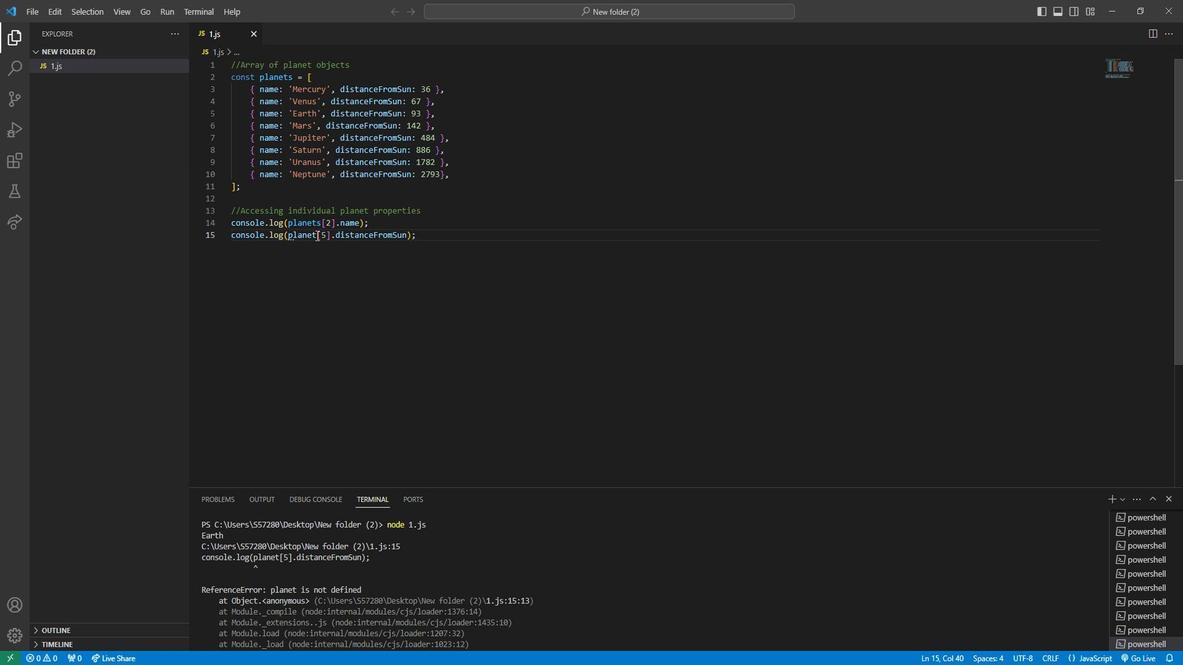 
Action: Mouse moved to (233, 183)
Screenshot: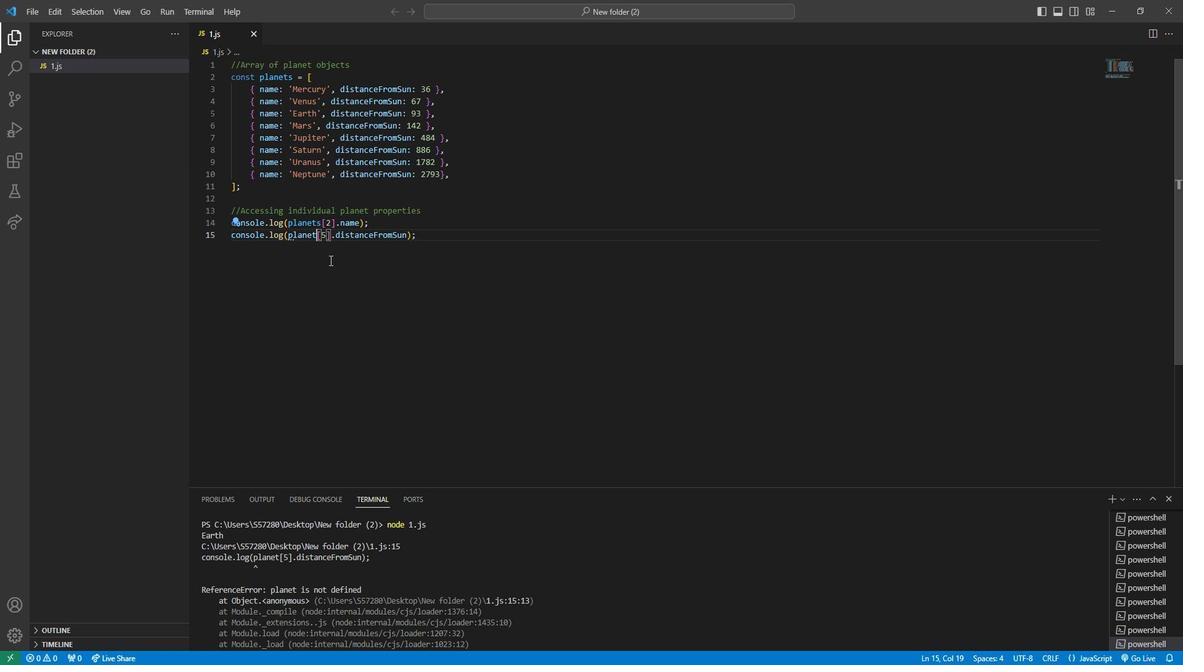 
Action: Key pressed s
Screenshot: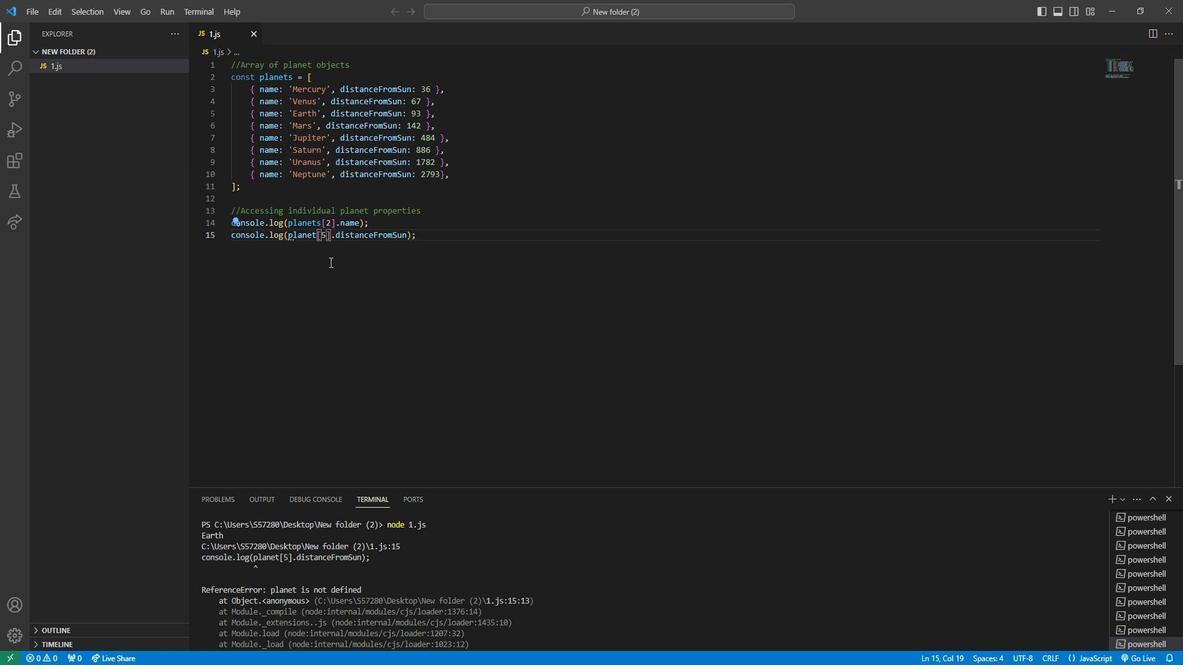 
Action: Mouse moved to (233, 183)
Screenshot: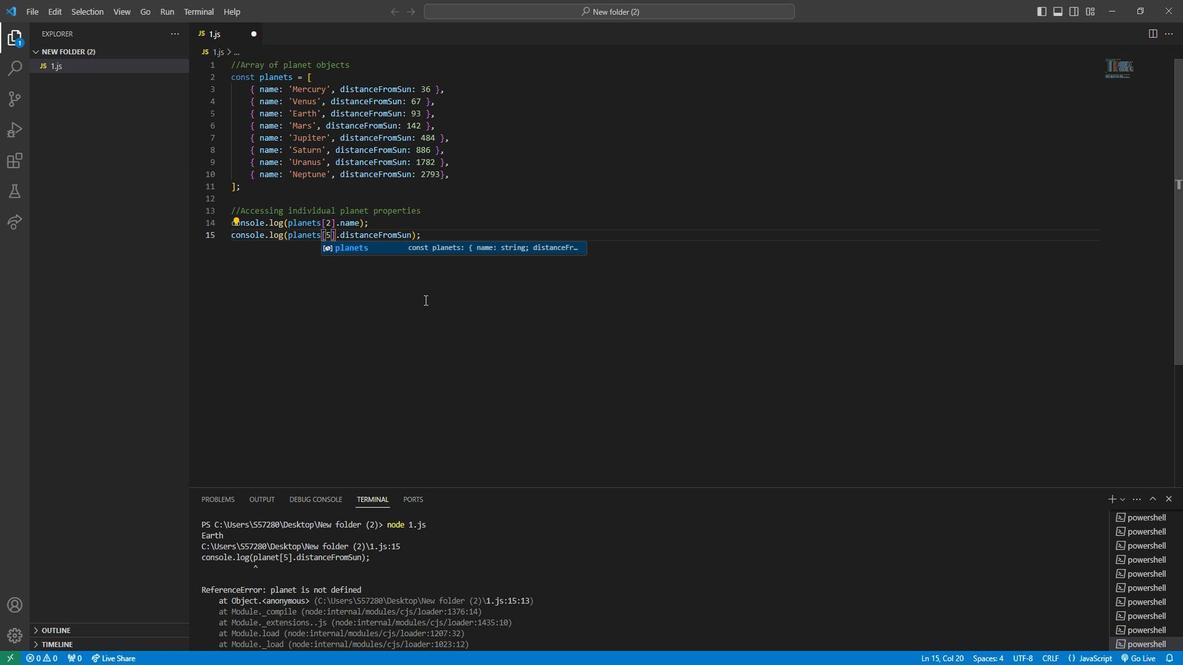 
Action: Mouse pressed left at (233, 183)
Screenshot: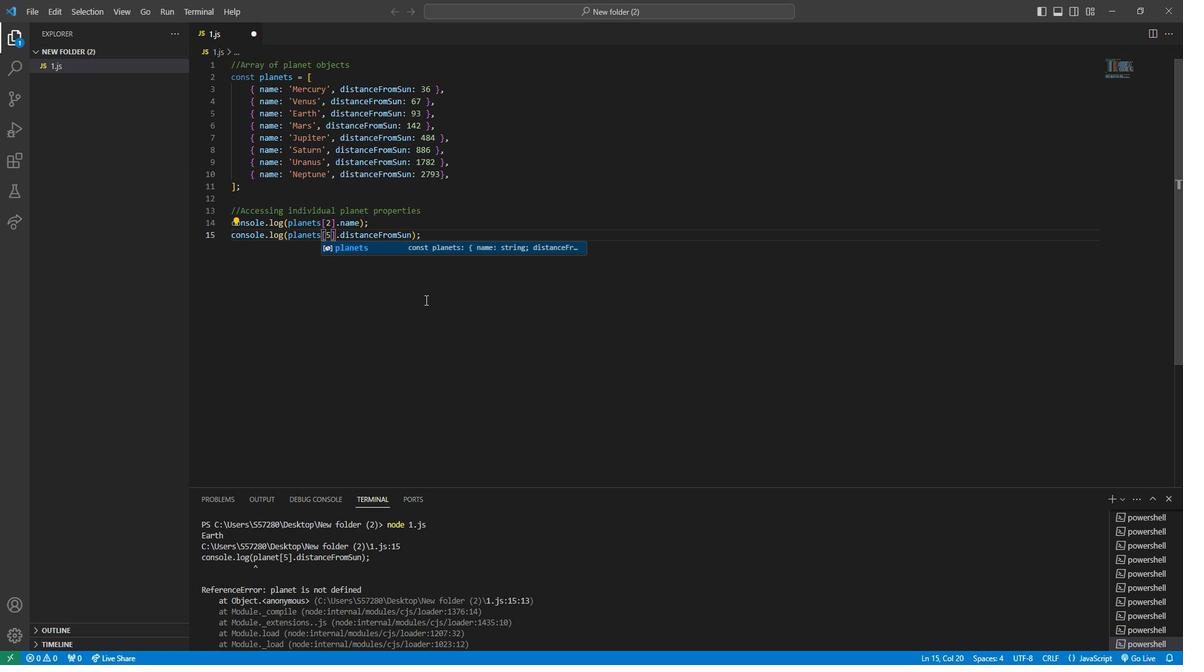 
Action: Key pressed ctrl+Sctrl+S
Screenshot: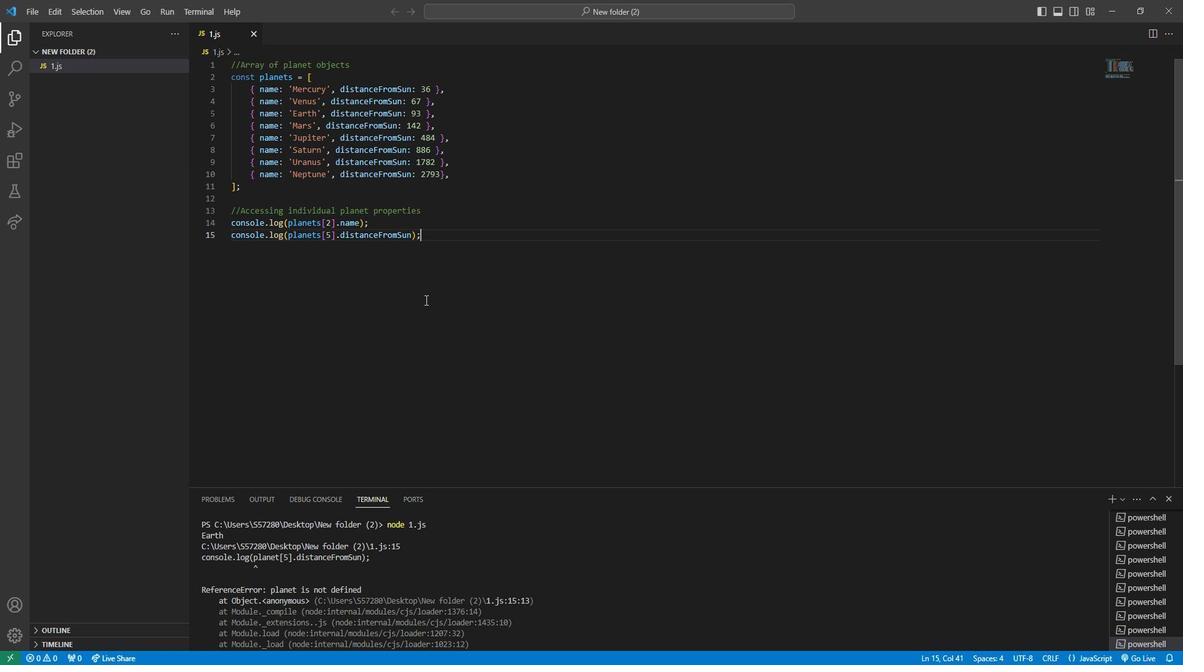 
Action: Mouse moved to (233, 183)
Screenshot: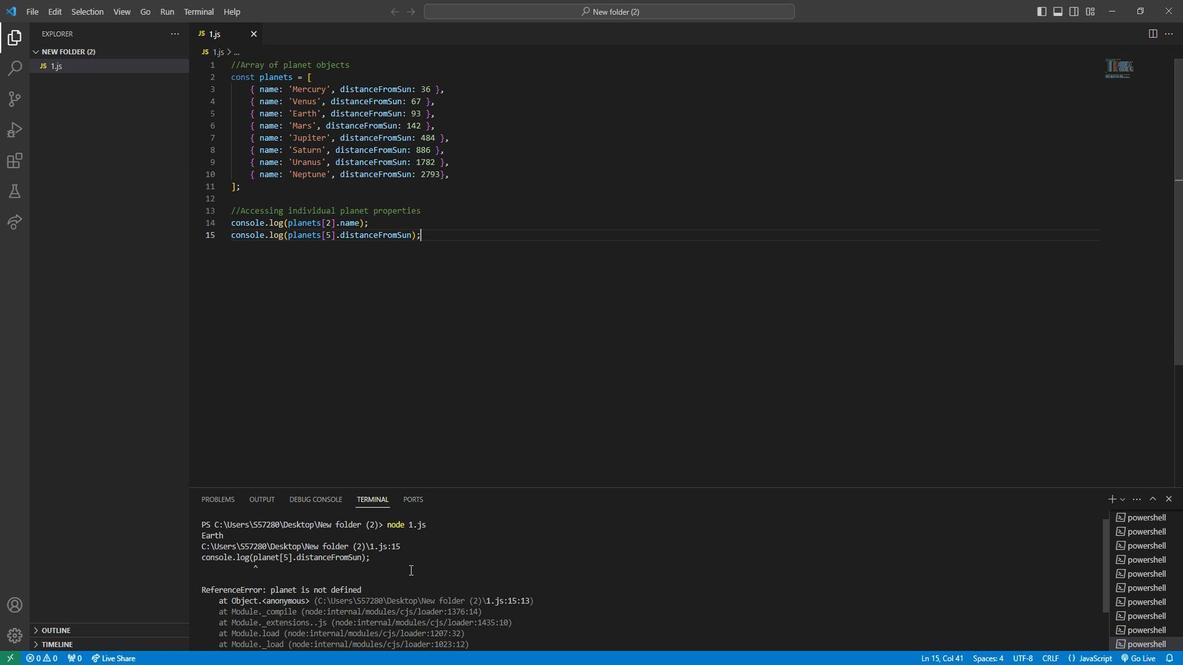 
Action: Mouse scrolled (233, 183) with delta (0, 0)
Screenshot: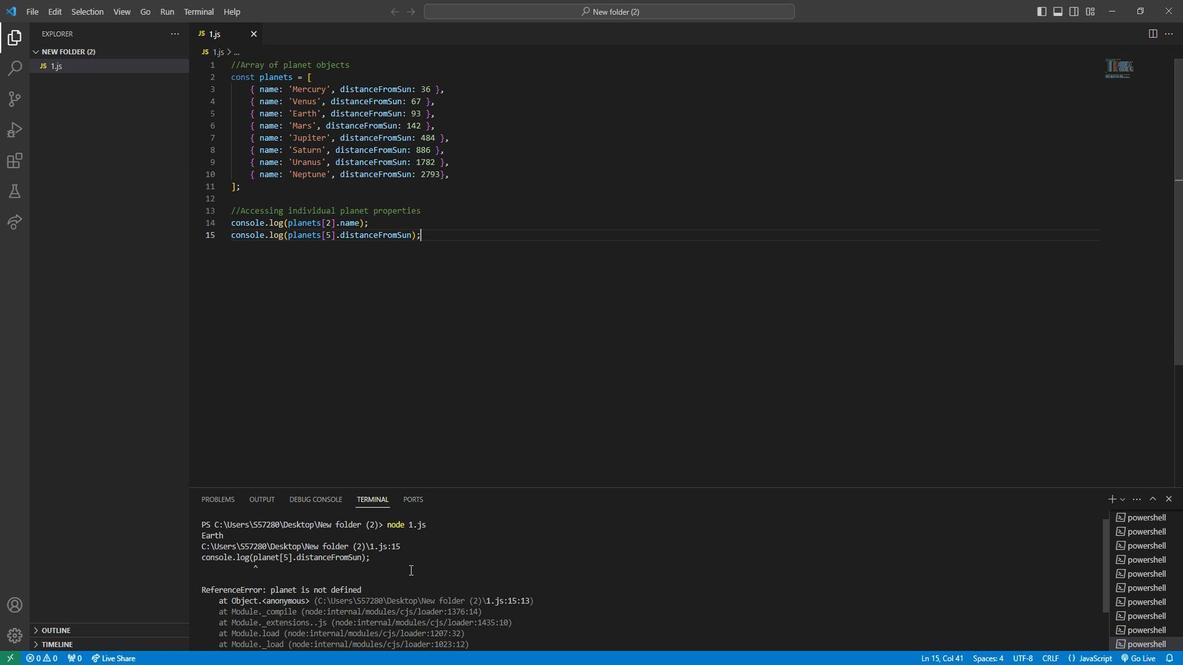 
Action: Mouse scrolled (233, 183) with delta (0, 0)
Screenshot: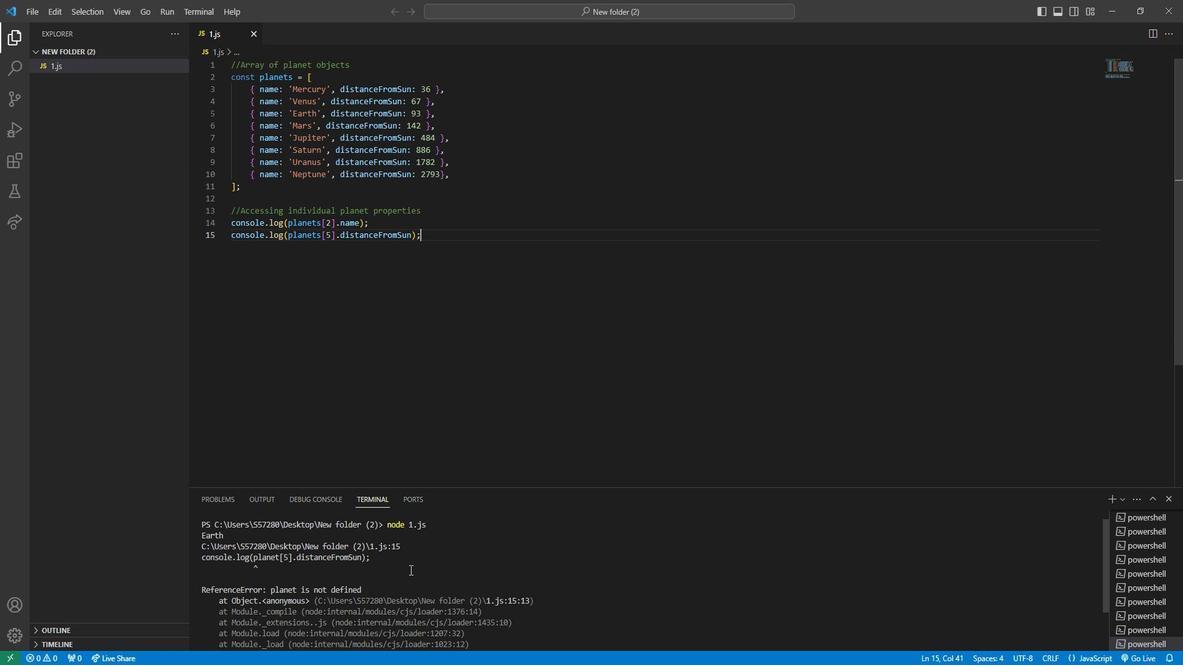 
Action: Mouse scrolled (233, 183) with delta (0, 0)
Screenshot: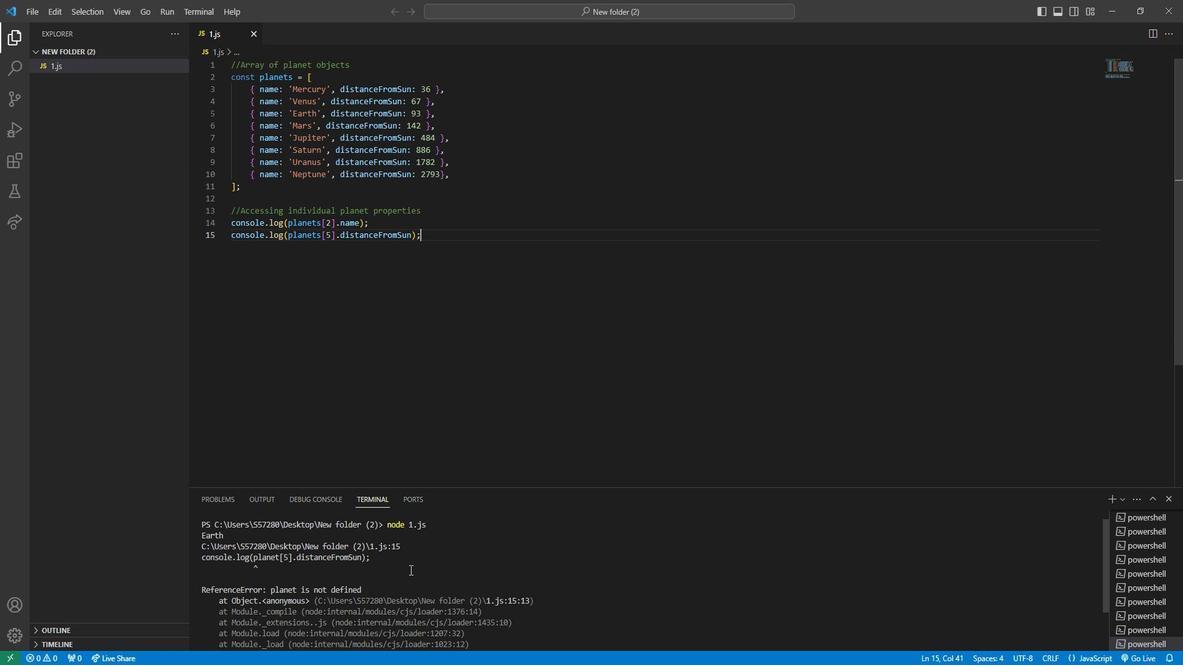 
Action: Mouse scrolled (233, 183) with delta (0, 0)
Screenshot: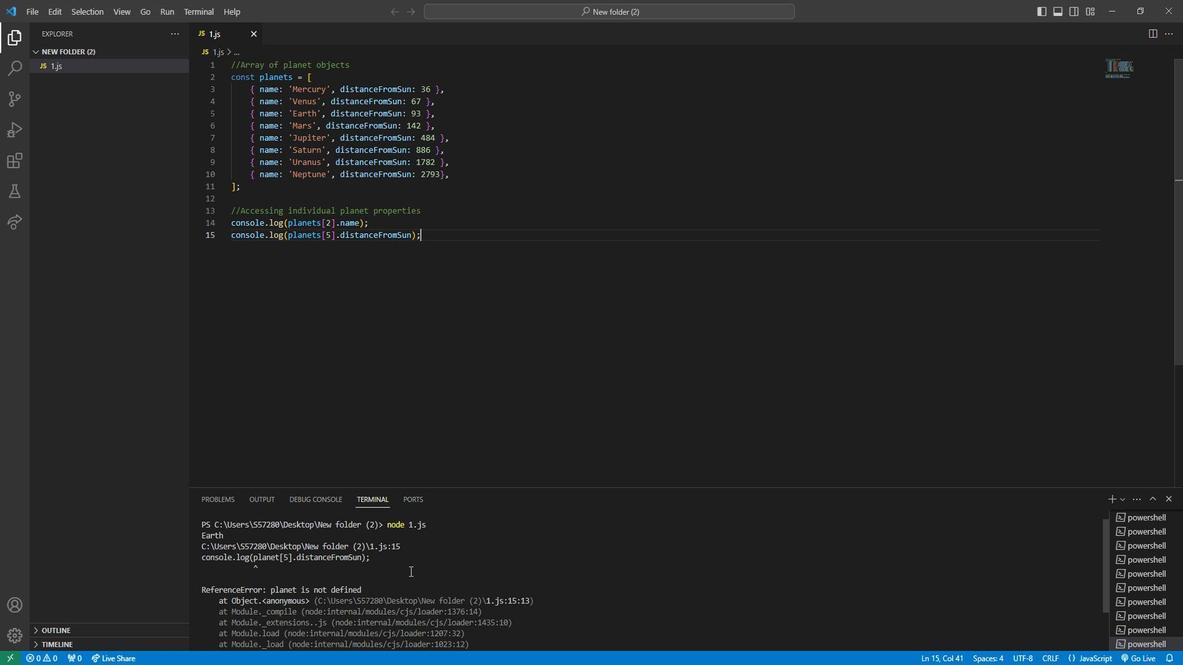
Action: Mouse moved to (233, 183)
Screenshot: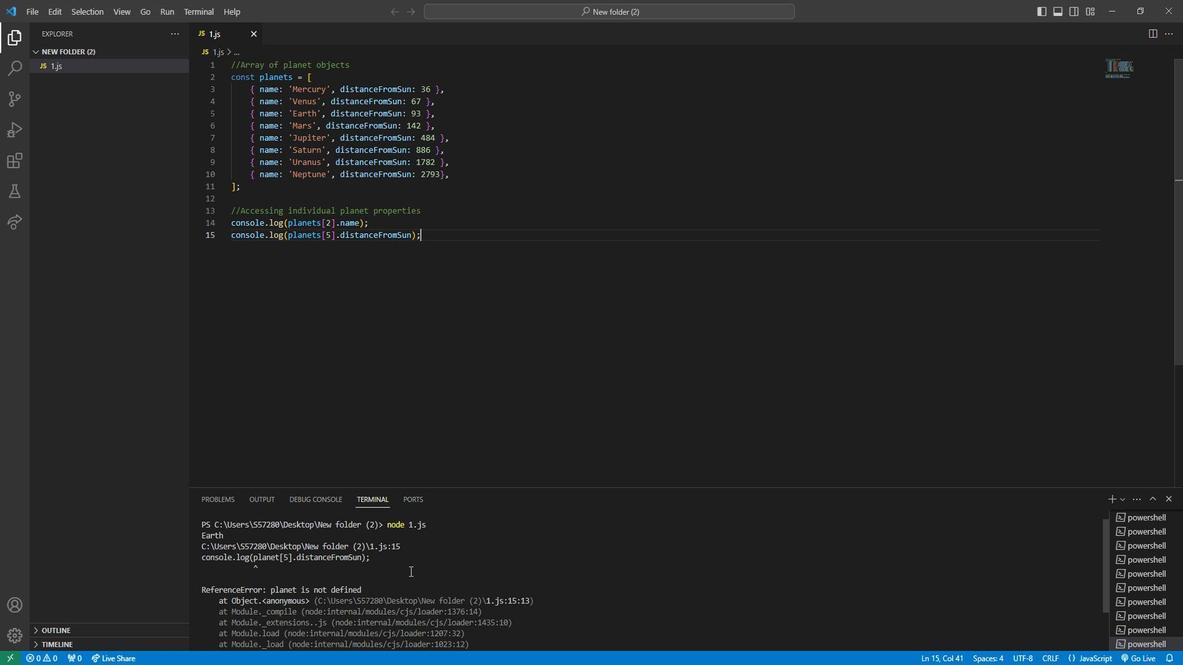 
Action: Mouse scrolled (233, 183) with delta (0, 0)
Screenshot: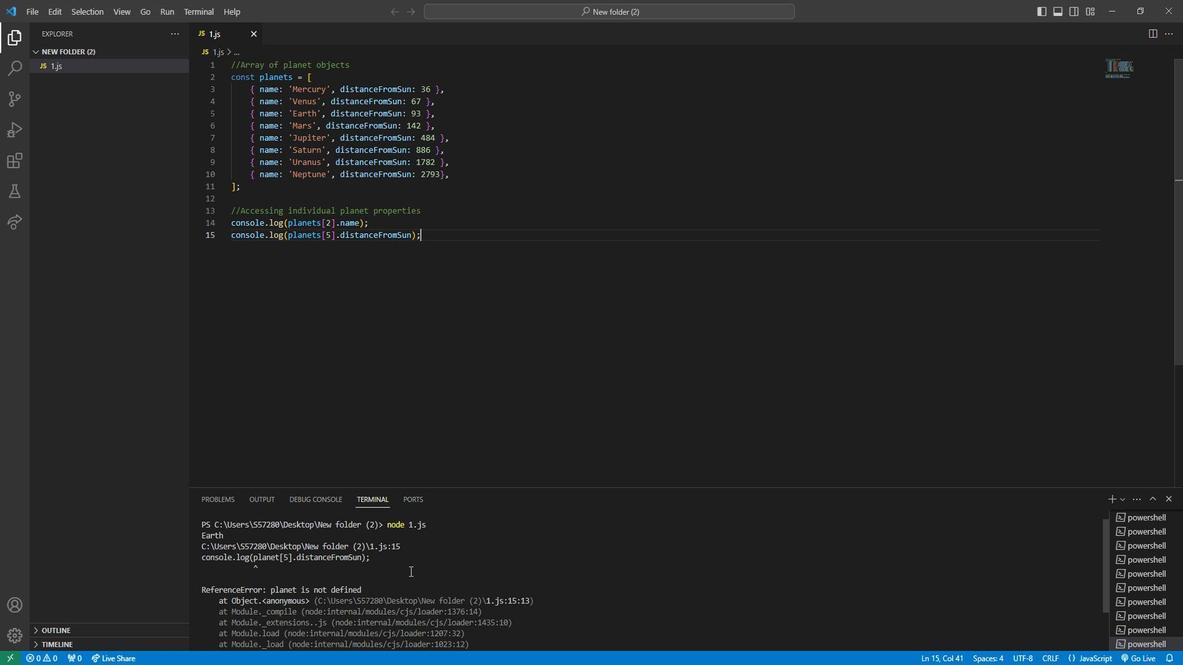 
Action: Mouse moved to (233, 183)
Screenshot: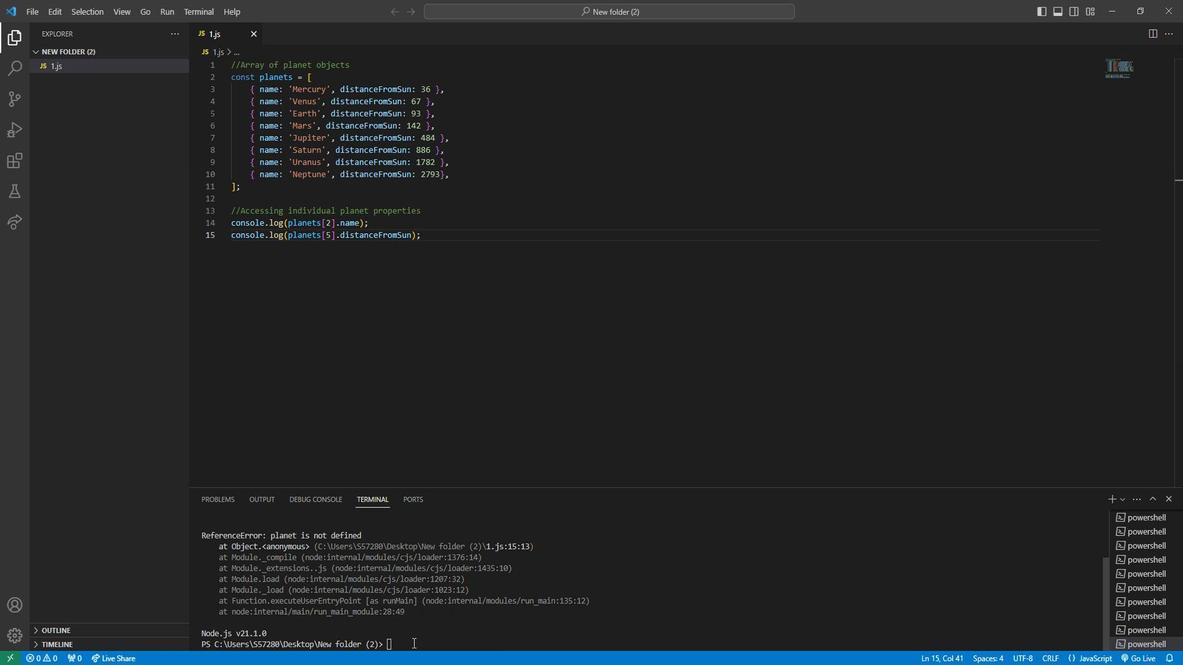 
Action: Mouse pressed left at (233, 183)
Screenshot: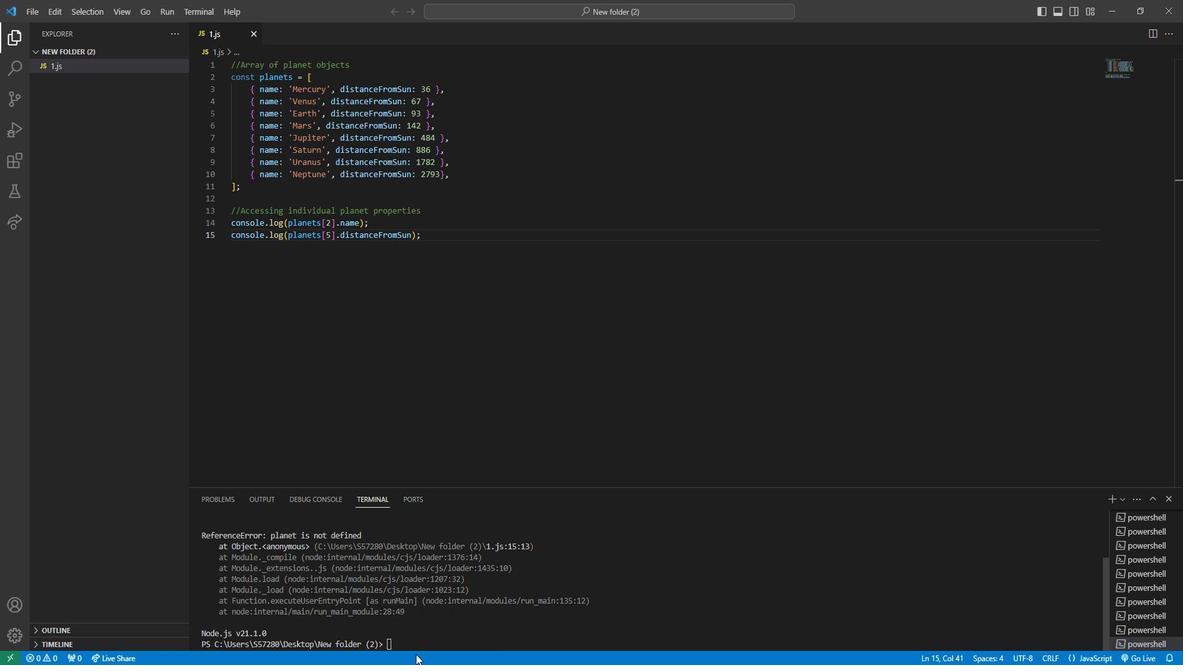 
Action: Mouse moved to (233, 183)
Screenshot: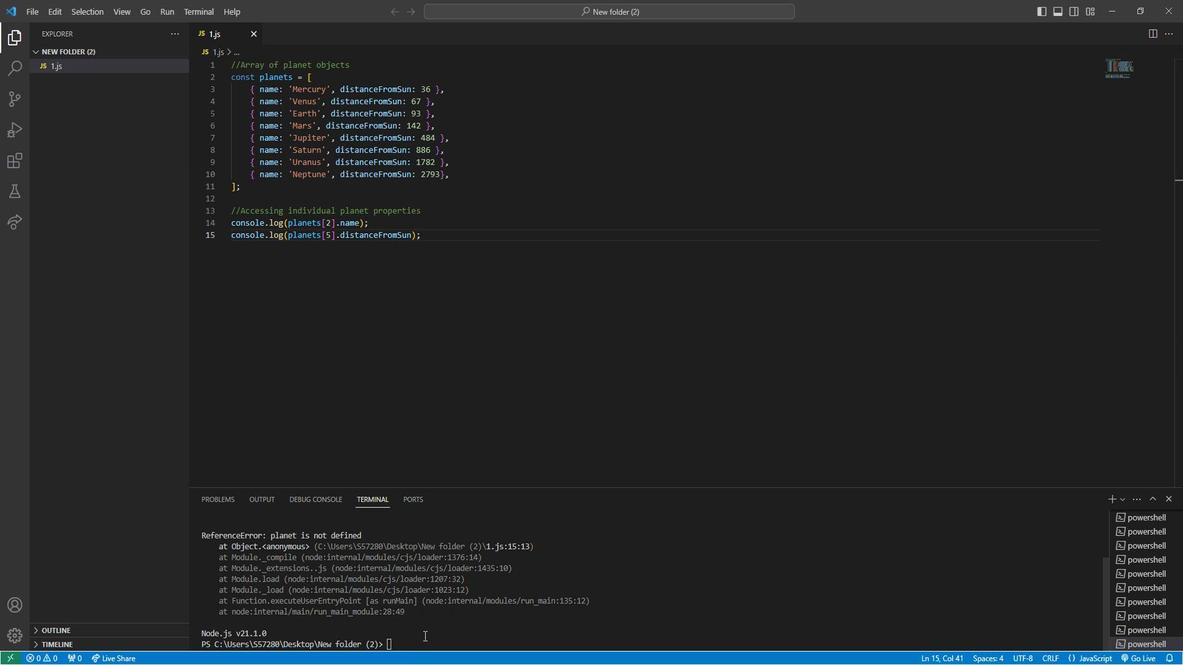 
Action: Mouse pressed left at (233, 183)
Screenshot: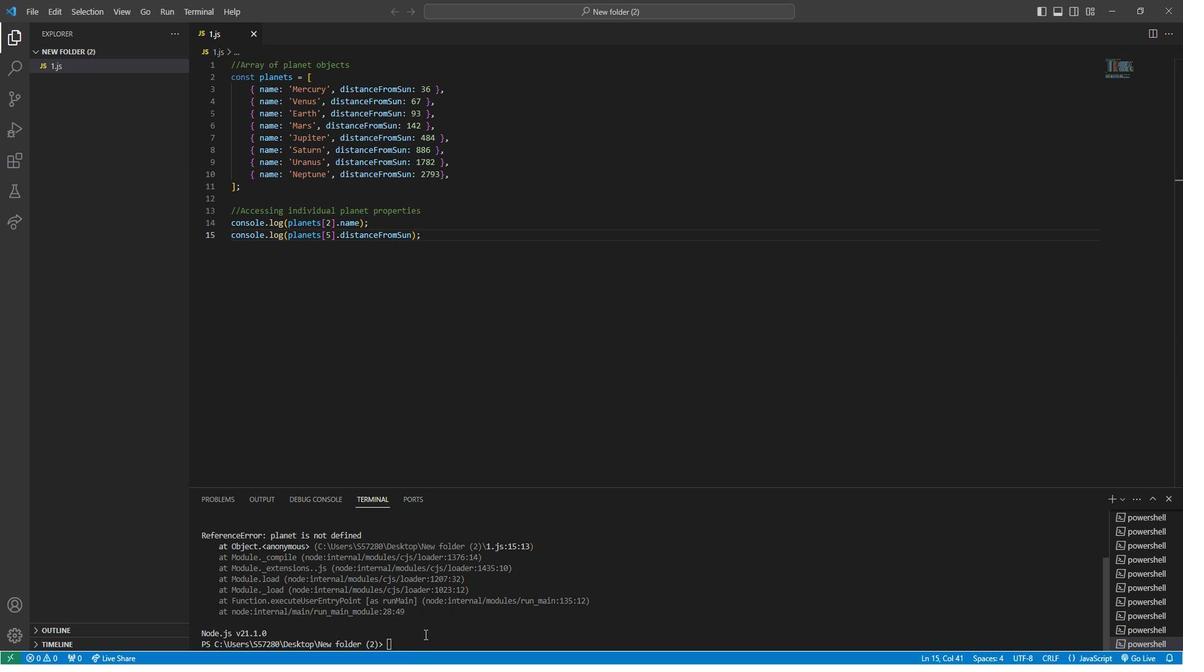 
Action: Key pressed node<Key.space>1.js<Key.enter>
Screenshot: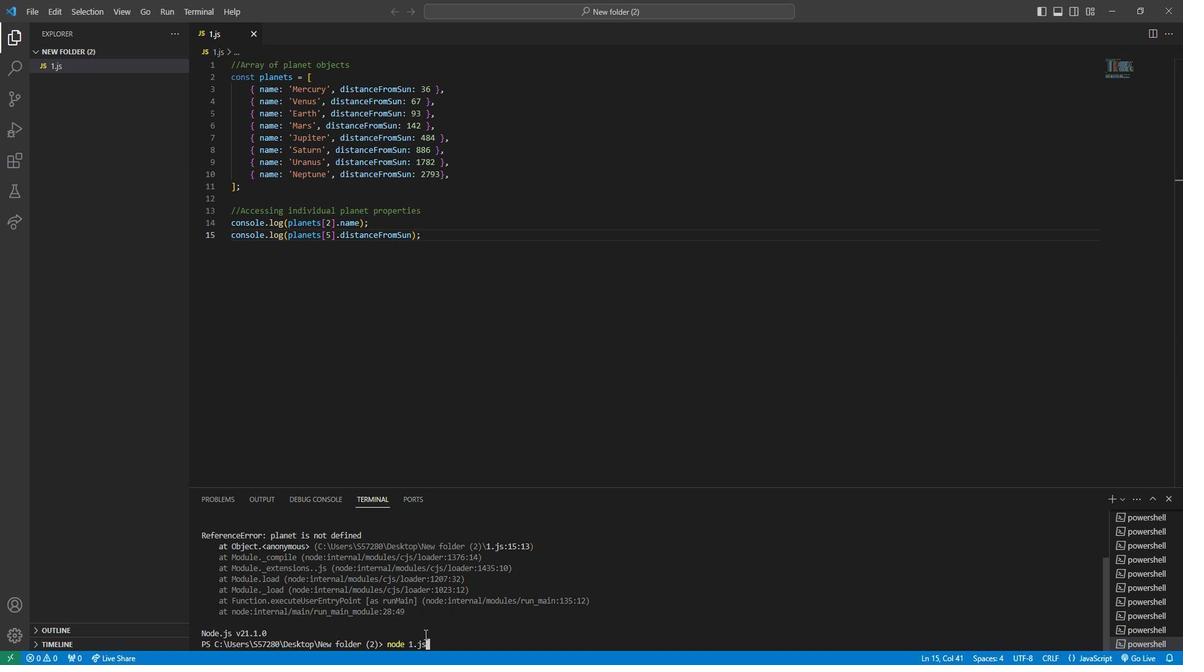 
Action: Mouse moved to (233, 183)
Screenshot: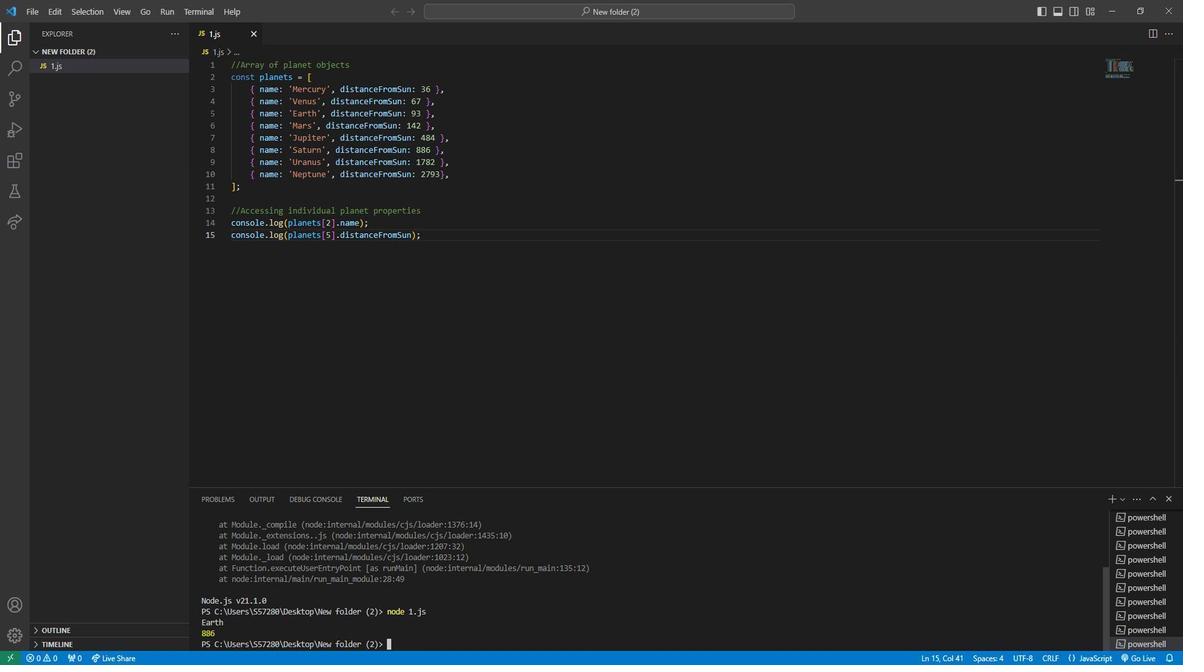 
Action: Mouse pressed left at (233, 183)
Screenshot: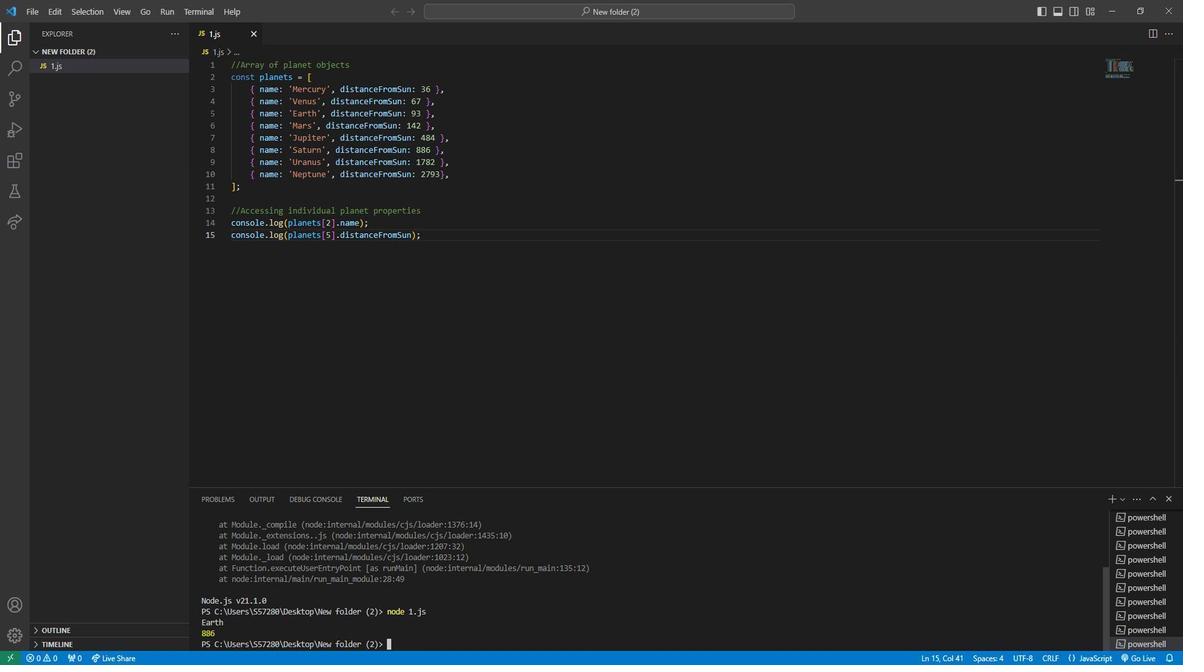 
